 Task: Look for space in Ālangulam, India from 17th June, 2023 to 21st June, 2023 for 2 adults in price range Rs.7000 to Rs.12000. Place can be private room with 1  bedroom having 2 beds and 1 bathroom. Property type can be house, flat, guest house. Amenities needed are: wifi. Booking option can be shelf check-in. Required host language is English.
Action: Mouse moved to (412, 91)
Screenshot: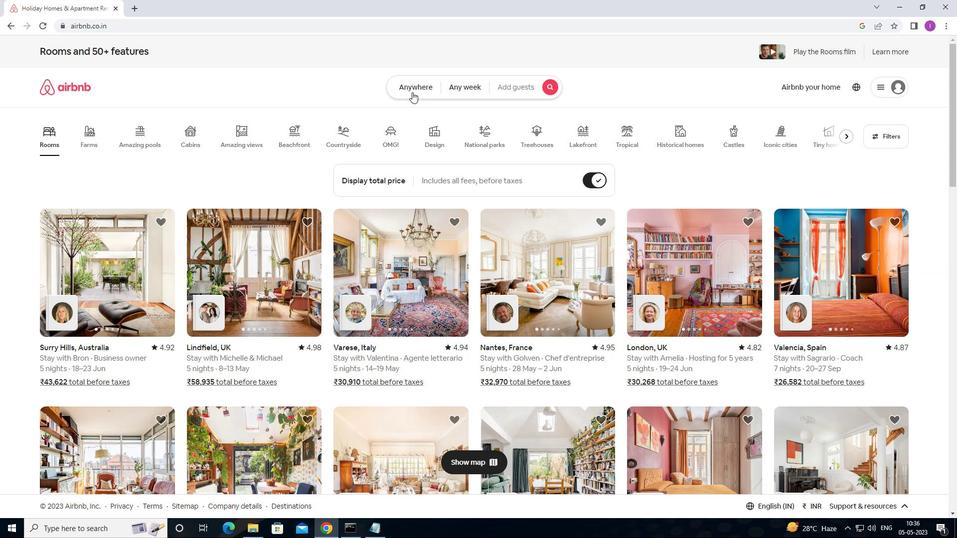 
Action: Mouse pressed left at (412, 91)
Screenshot: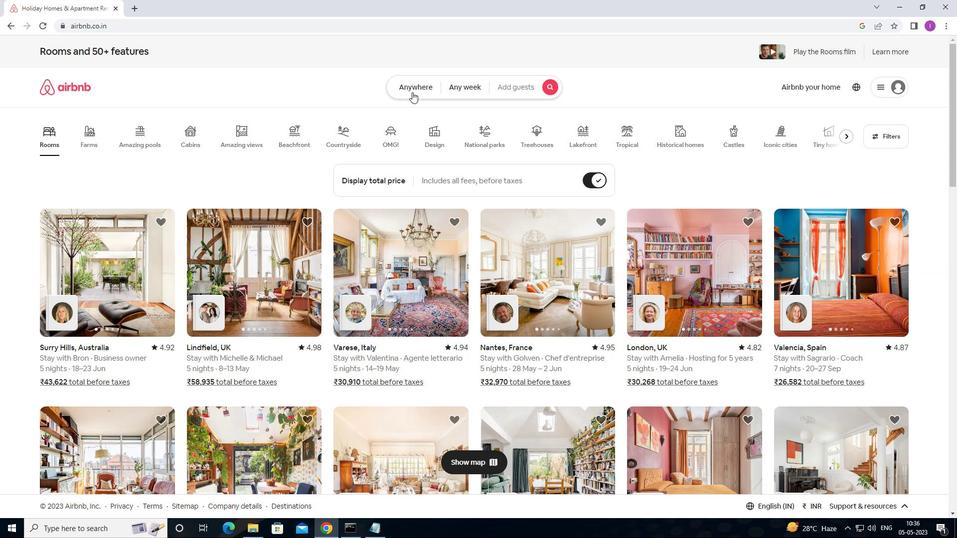 
Action: Mouse moved to (317, 121)
Screenshot: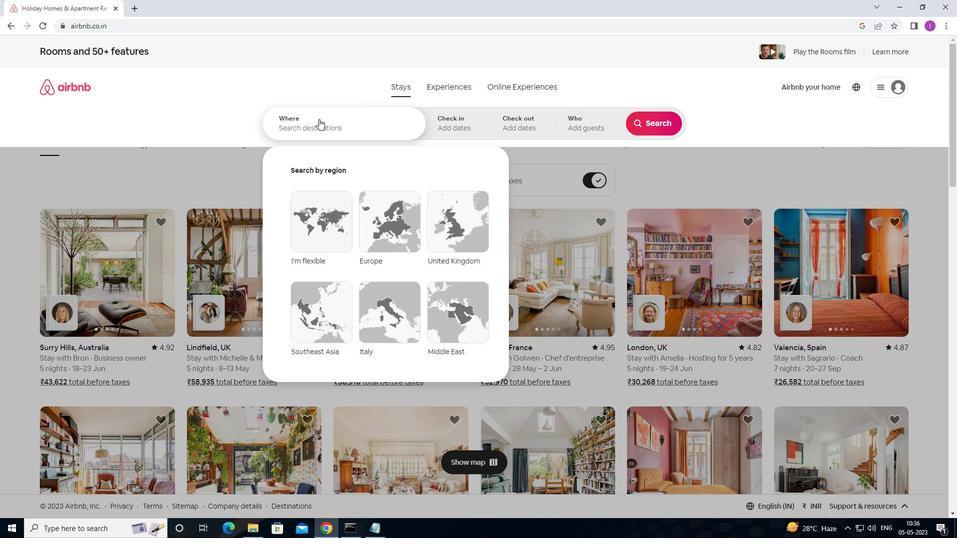 
Action: Mouse pressed left at (317, 121)
Screenshot: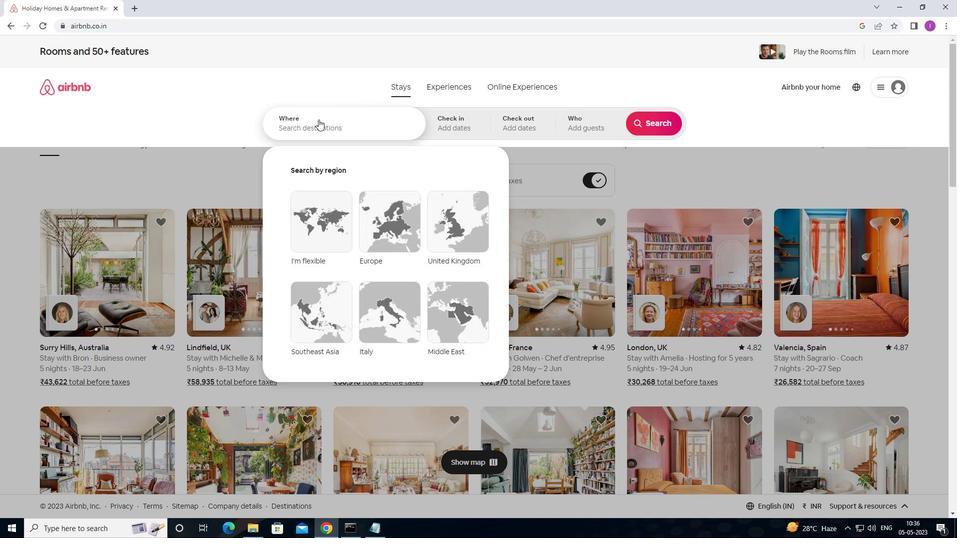 
Action: Mouse moved to (242, 173)
Screenshot: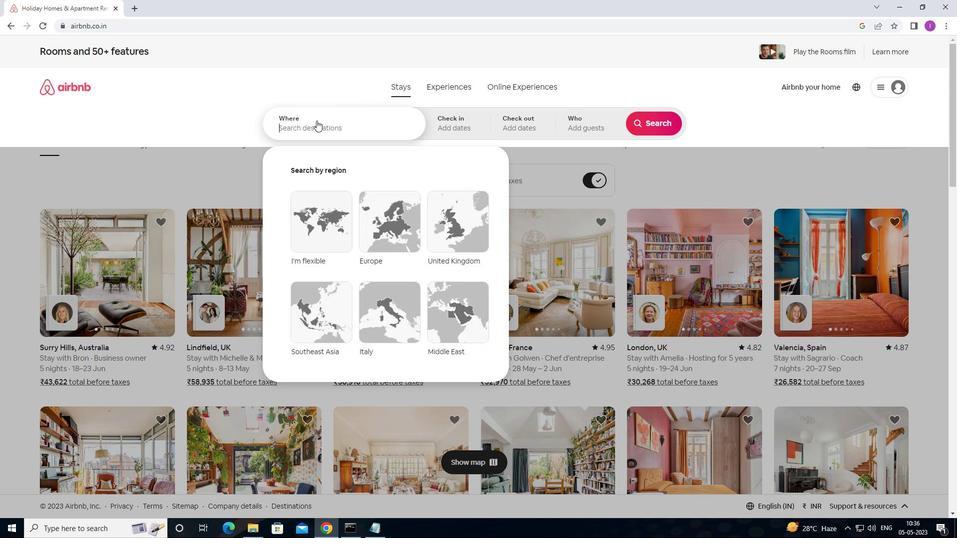 
Action: Key pressed <Key.shift>ALANGULAM,<Key.shift><Key.shift><Key.shift><Key.shift><Key.shift><Key.shift><Key.shift><Key.shift><Key.shift>INDIA
Screenshot: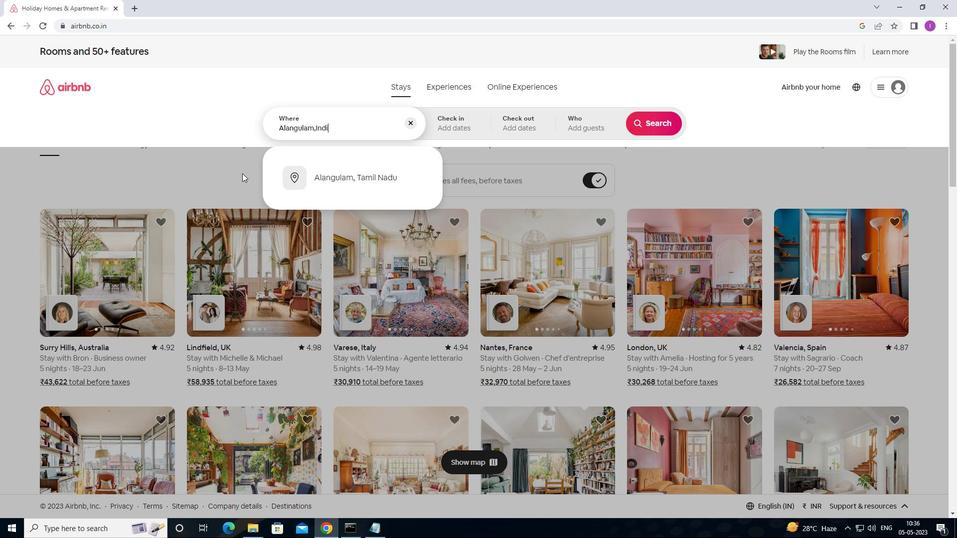 
Action: Mouse moved to (453, 122)
Screenshot: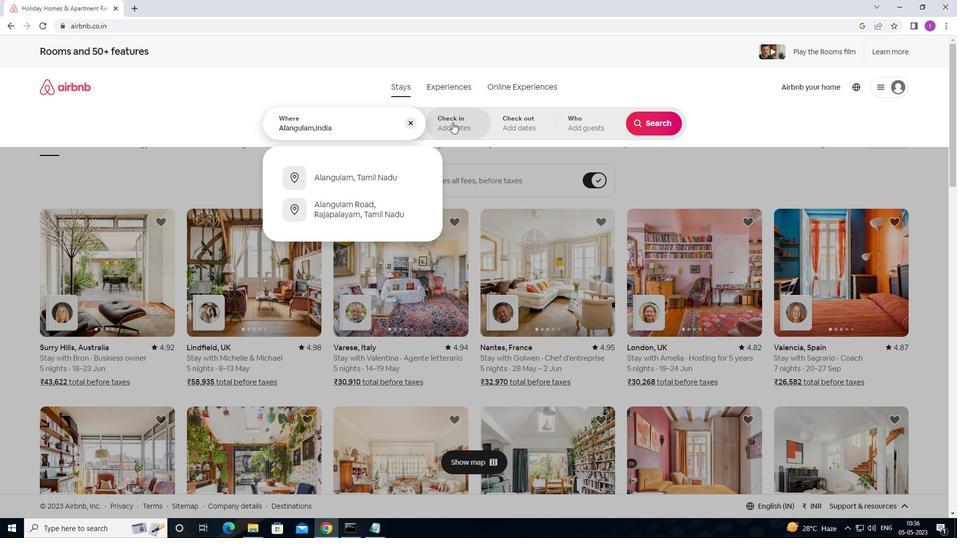 
Action: Mouse pressed left at (453, 122)
Screenshot: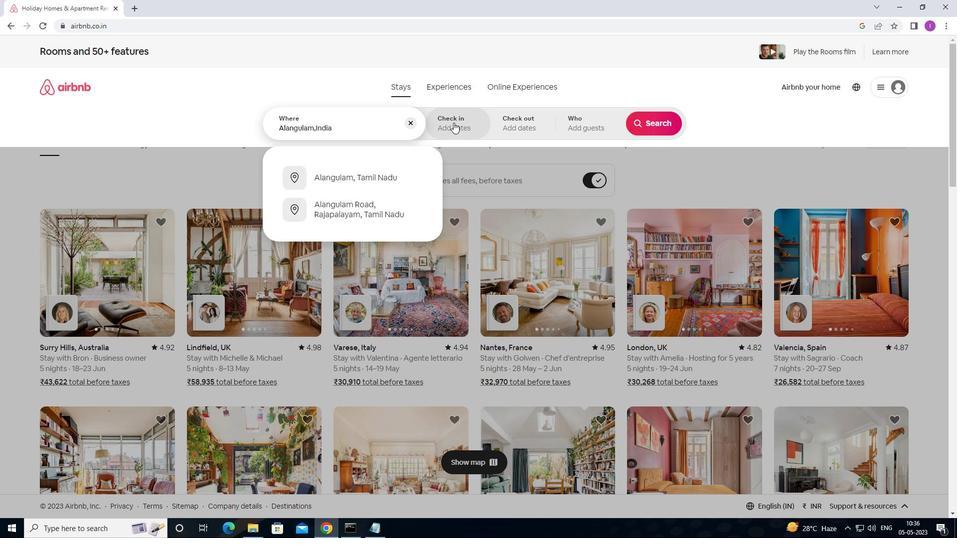 
Action: Mouse moved to (646, 291)
Screenshot: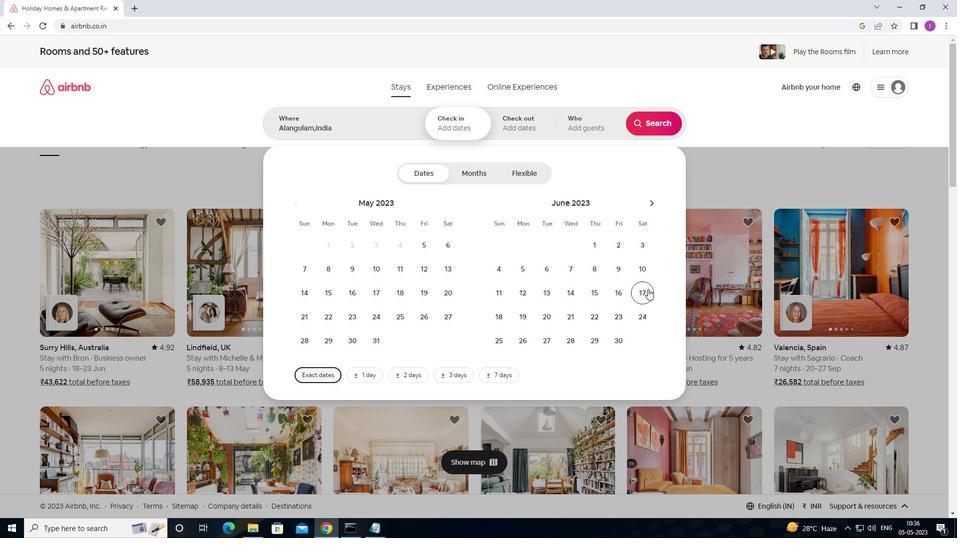 
Action: Mouse pressed left at (646, 291)
Screenshot: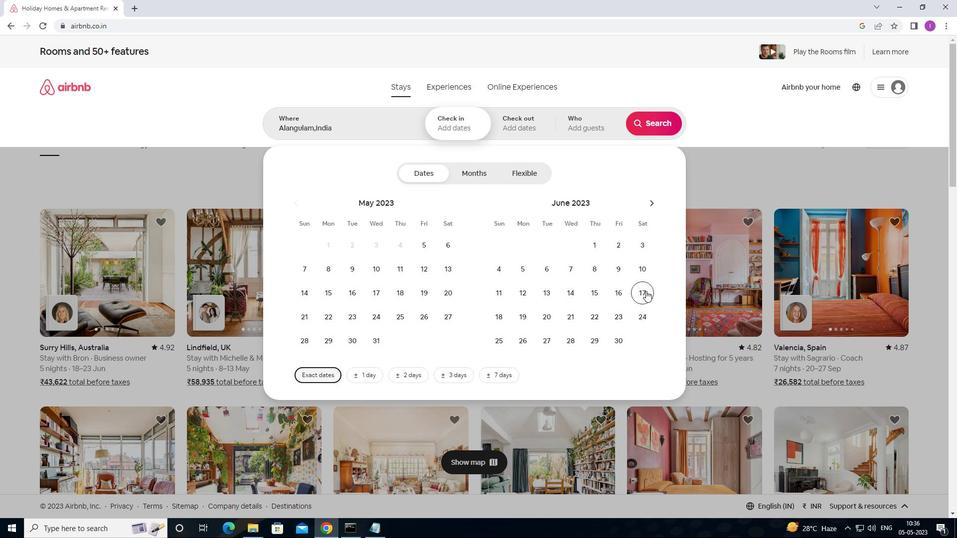 
Action: Mouse moved to (568, 318)
Screenshot: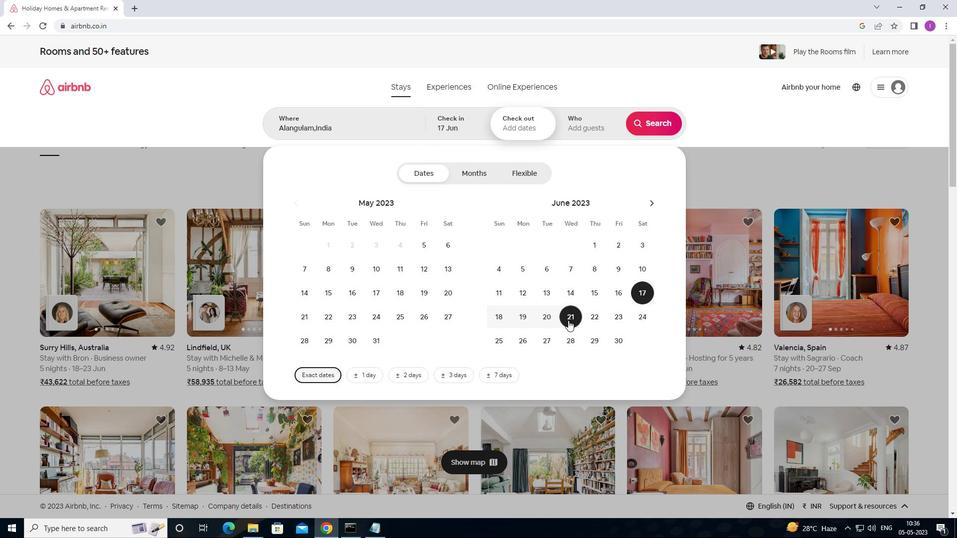 
Action: Mouse pressed left at (568, 318)
Screenshot: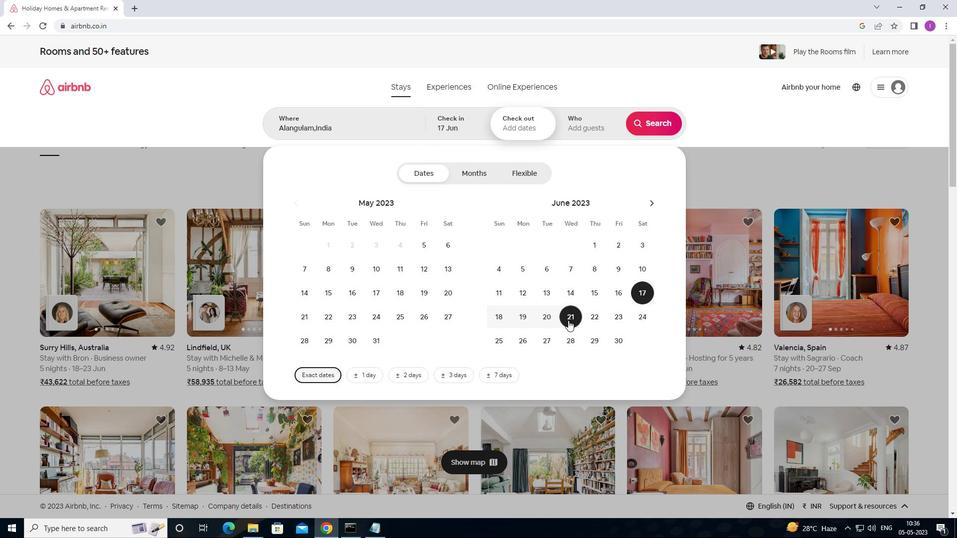 
Action: Mouse moved to (581, 128)
Screenshot: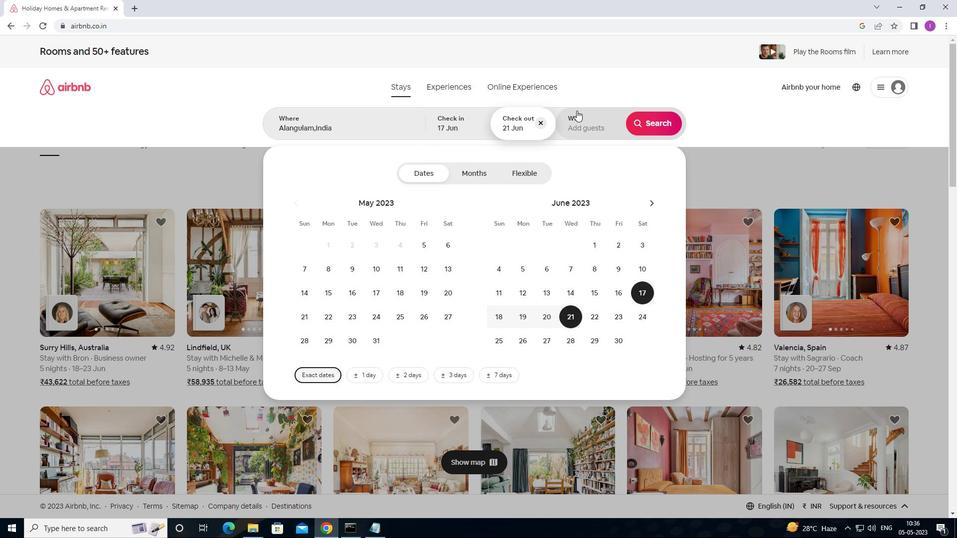 
Action: Mouse pressed left at (581, 128)
Screenshot: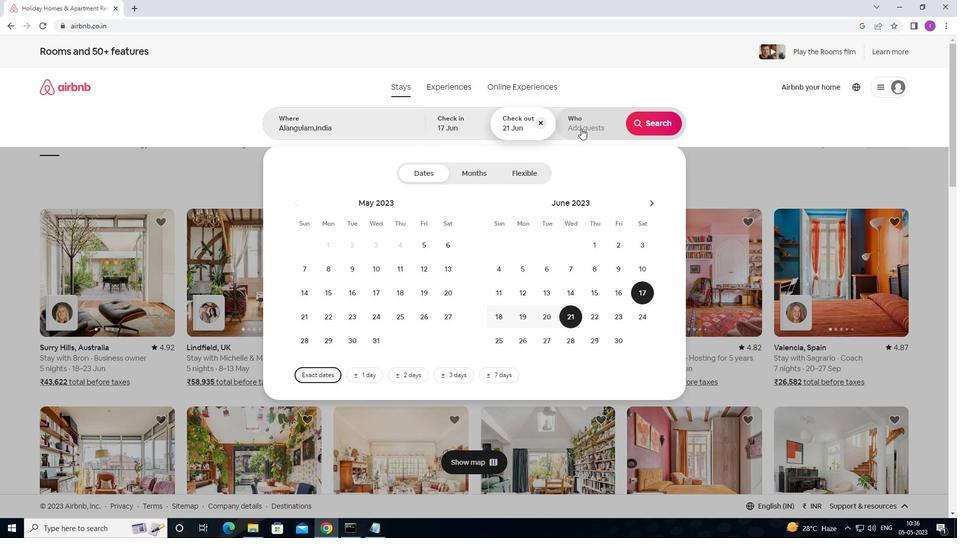 
Action: Mouse moved to (654, 170)
Screenshot: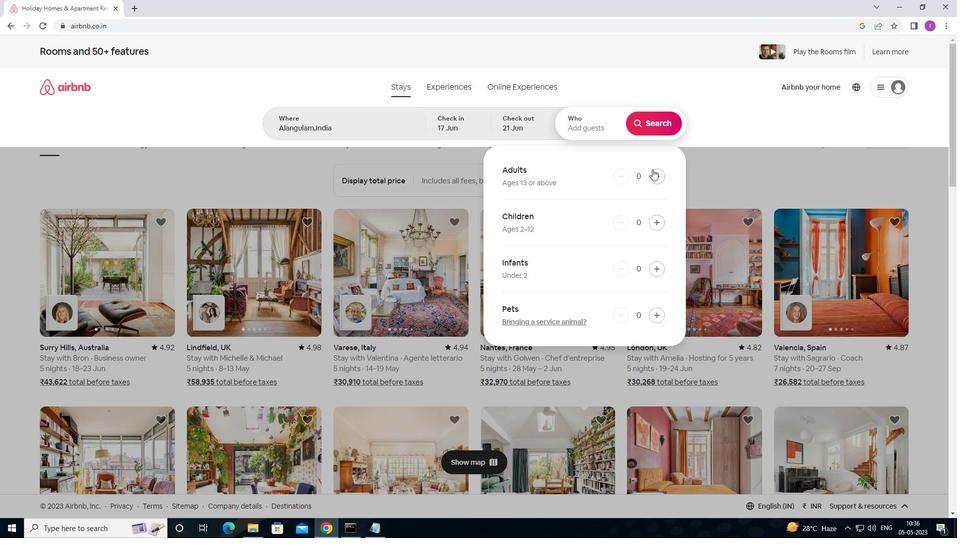 
Action: Mouse pressed left at (654, 170)
Screenshot: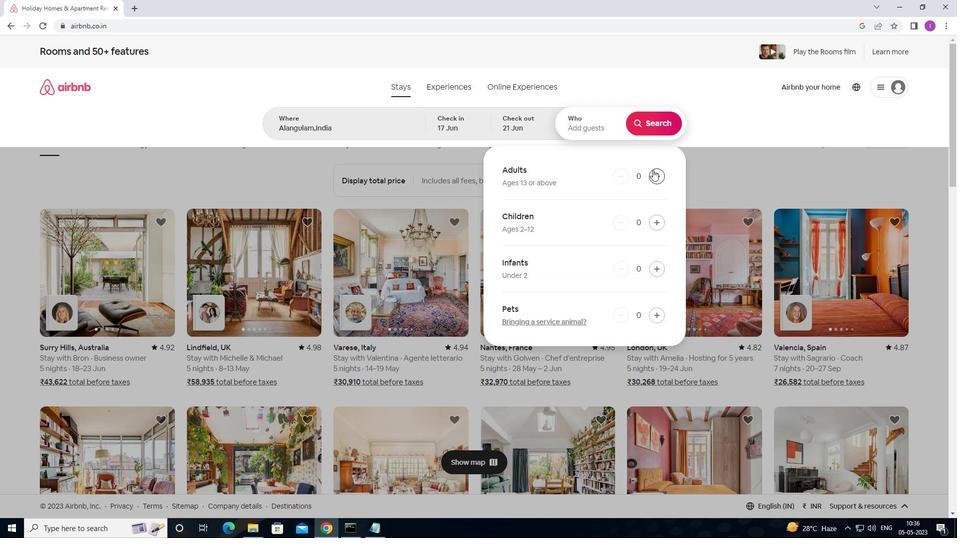 
Action: Mouse moved to (654, 171)
Screenshot: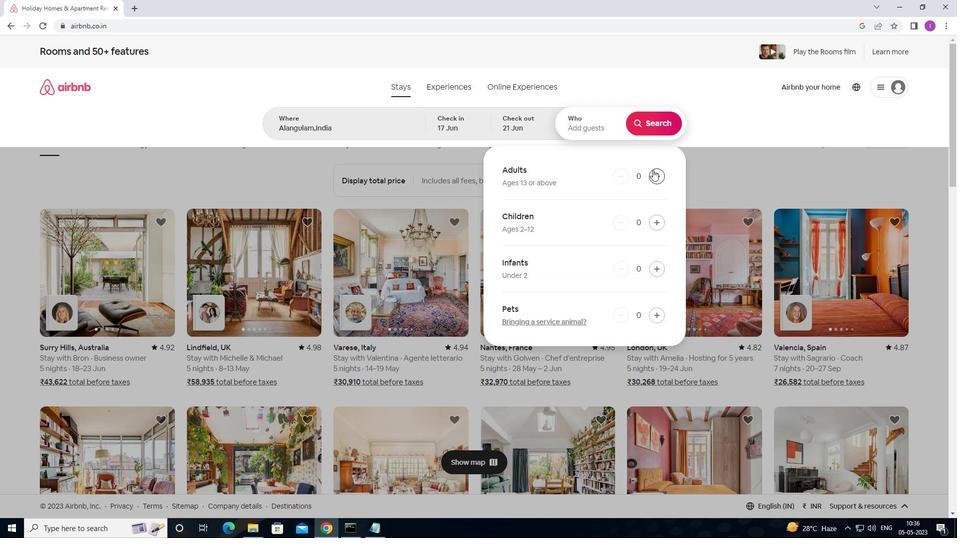 
Action: Mouse pressed left at (654, 171)
Screenshot: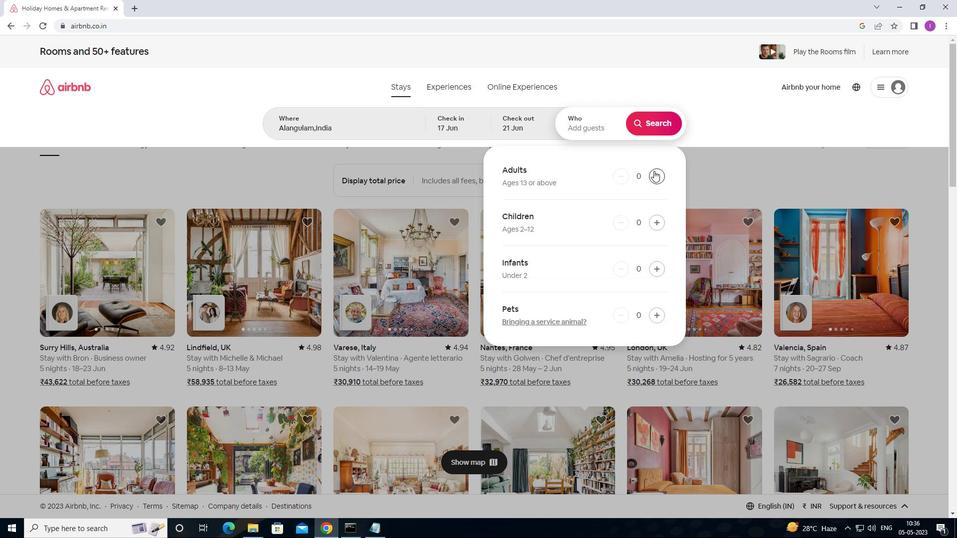 
Action: Mouse moved to (654, 126)
Screenshot: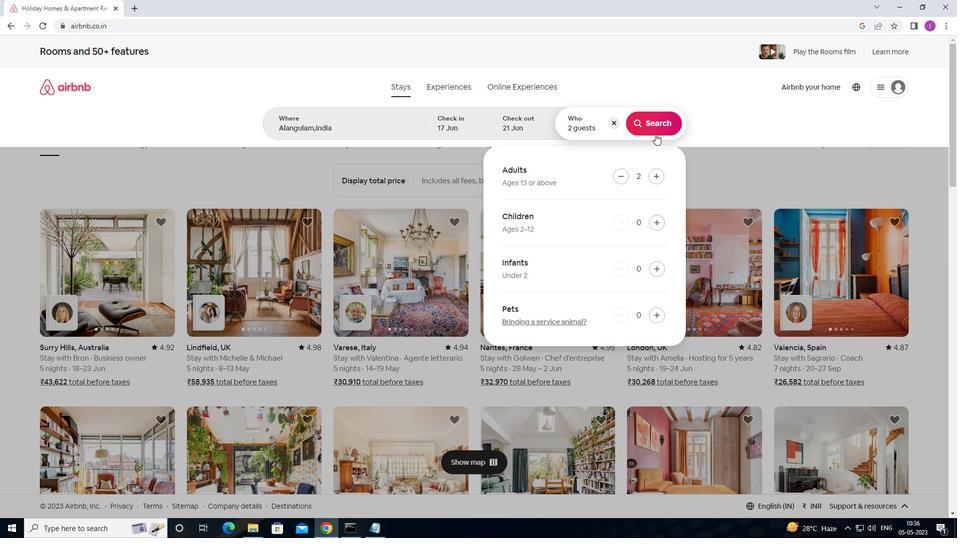 
Action: Mouse pressed left at (654, 126)
Screenshot: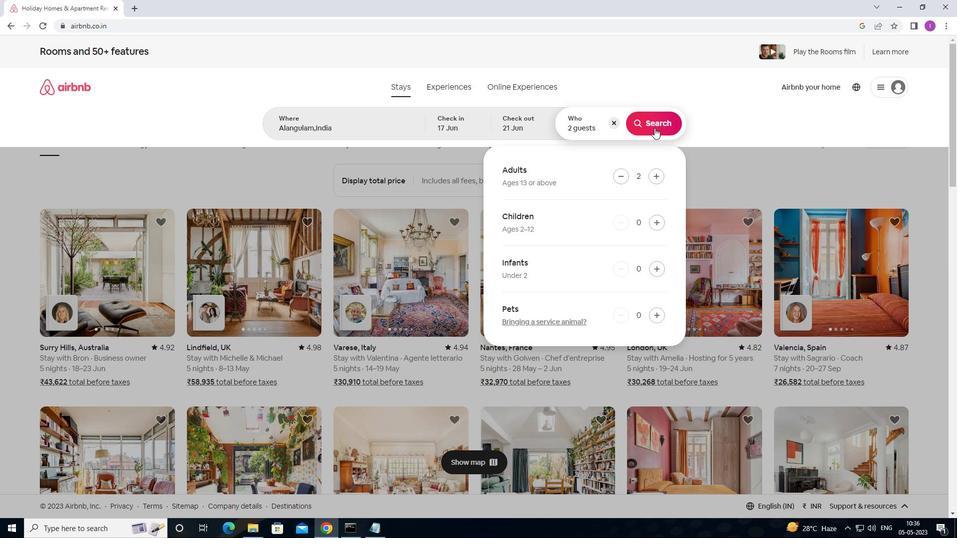 
Action: Mouse moved to (921, 100)
Screenshot: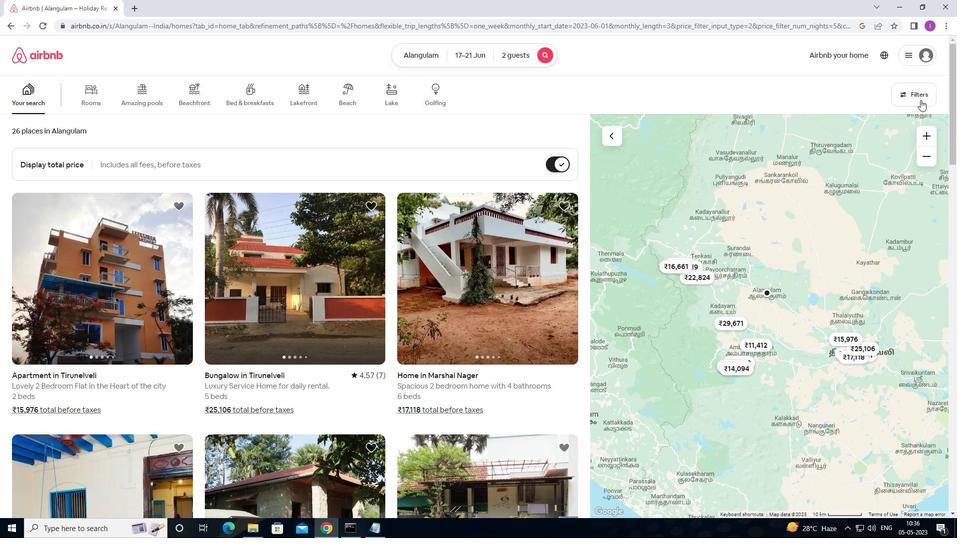 
Action: Mouse pressed left at (921, 100)
Screenshot: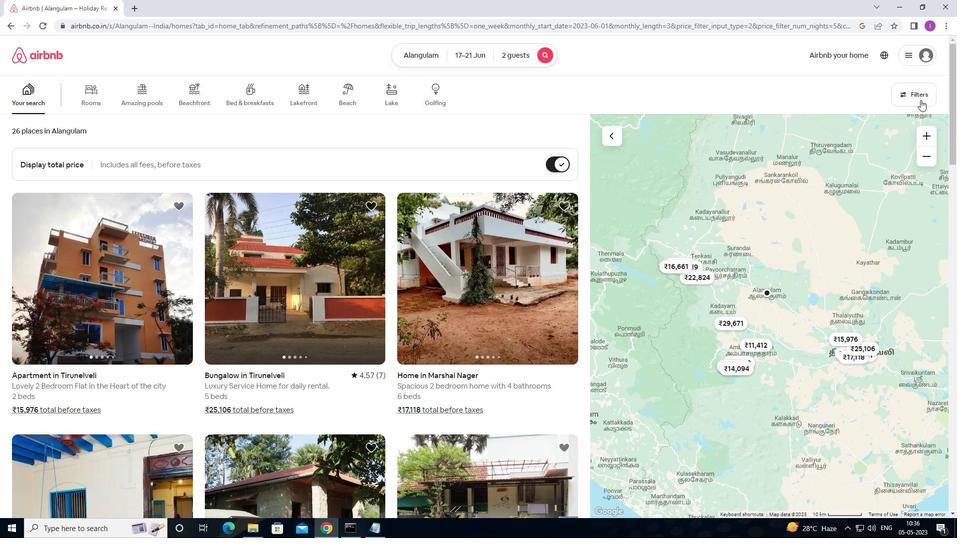 
Action: Mouse moved to (370, 340)
Screenshot: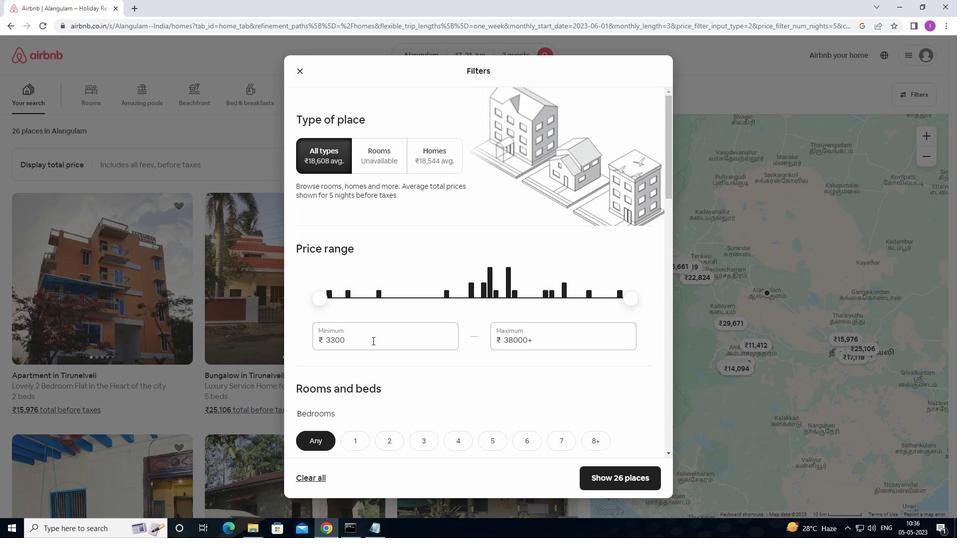
Action: Mouse pressed left at (370, 340)
Screenshot: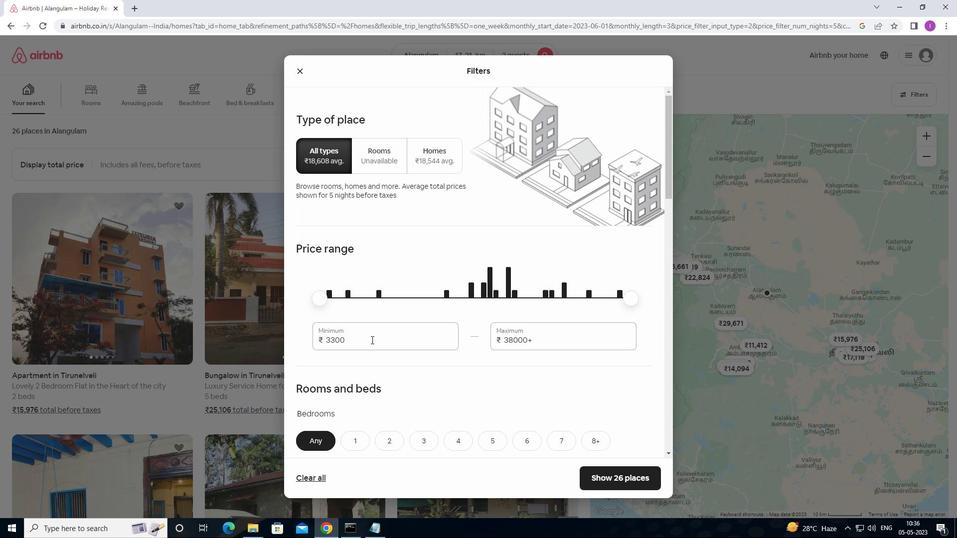 
Action: Mouse moved to (328, 327)
Screenshot: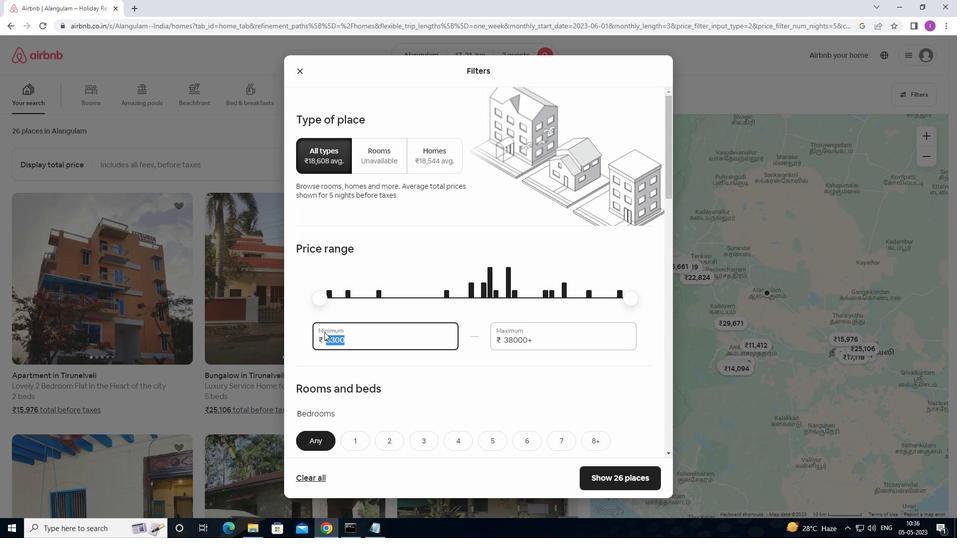 
Action: Key pressed 7
Screenshot: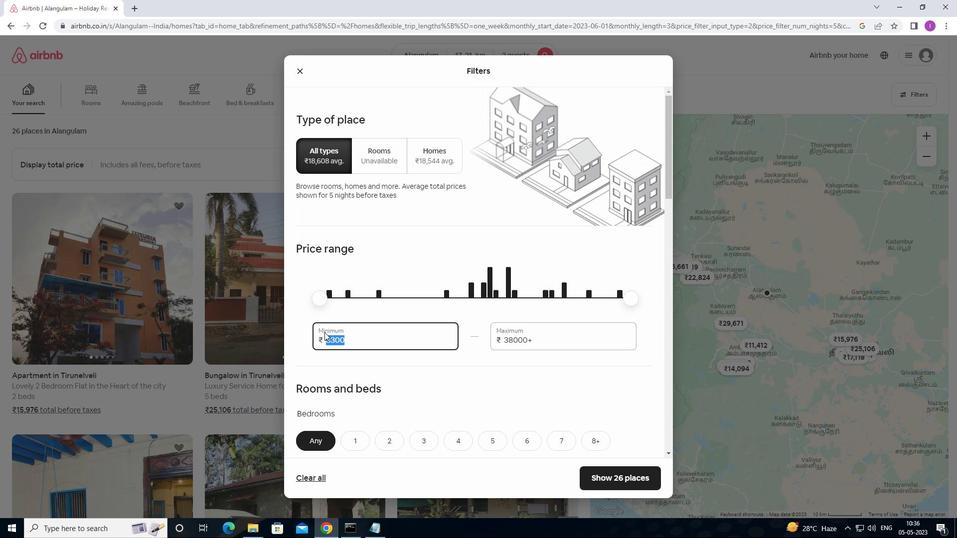 
Action: Mouse moved to (340, 320)
Screenshot: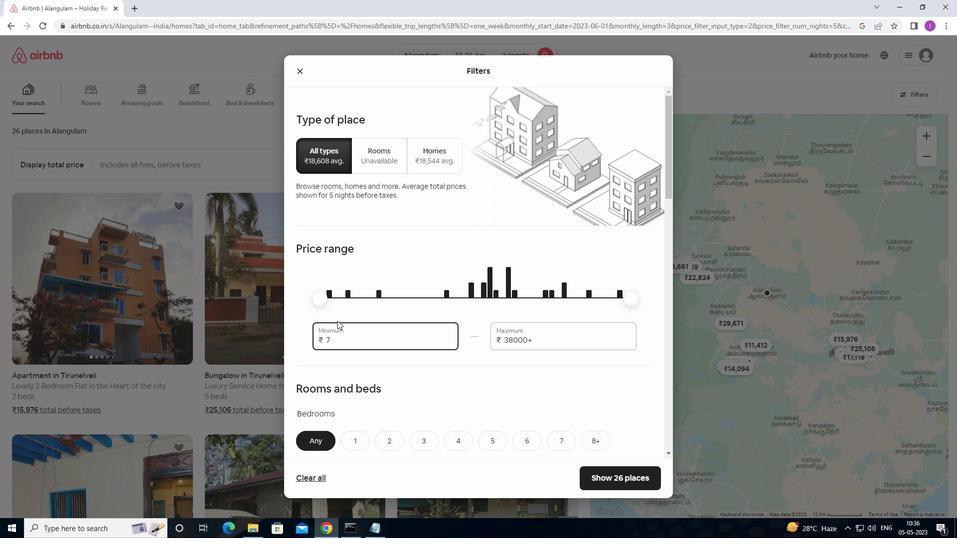 
Action: Key pressed 00
Screenshot: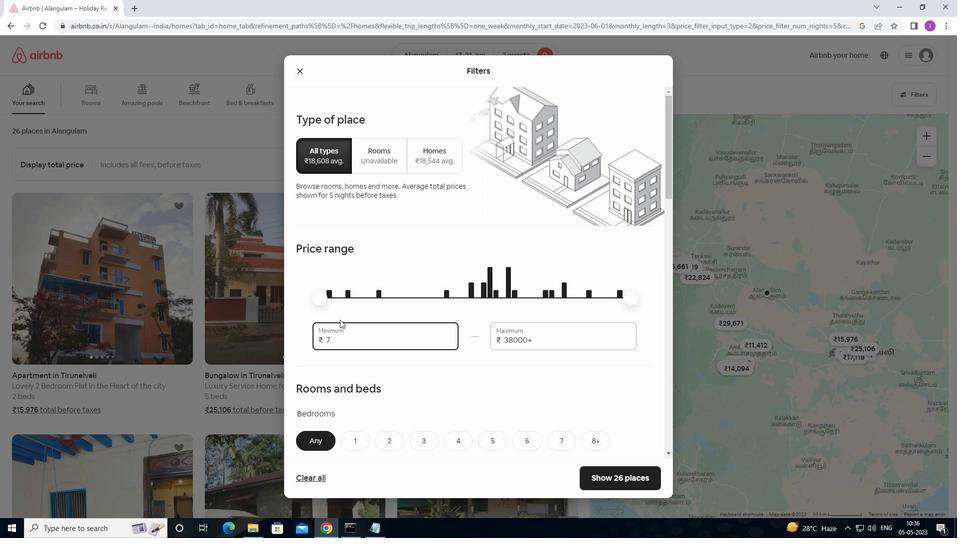 
Action: Mouse moved to (342, 319)
Screenshot: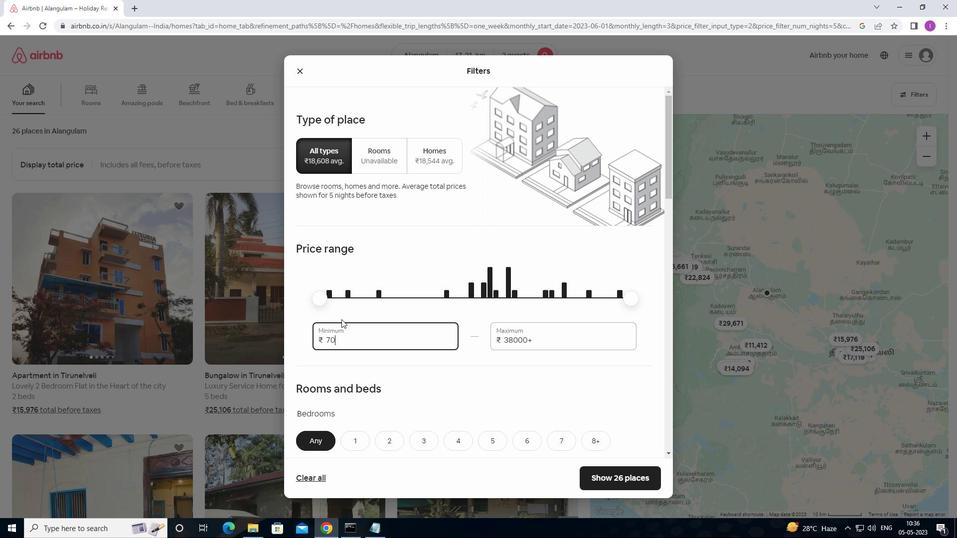 
Action: Key pressed 0
Screenshot: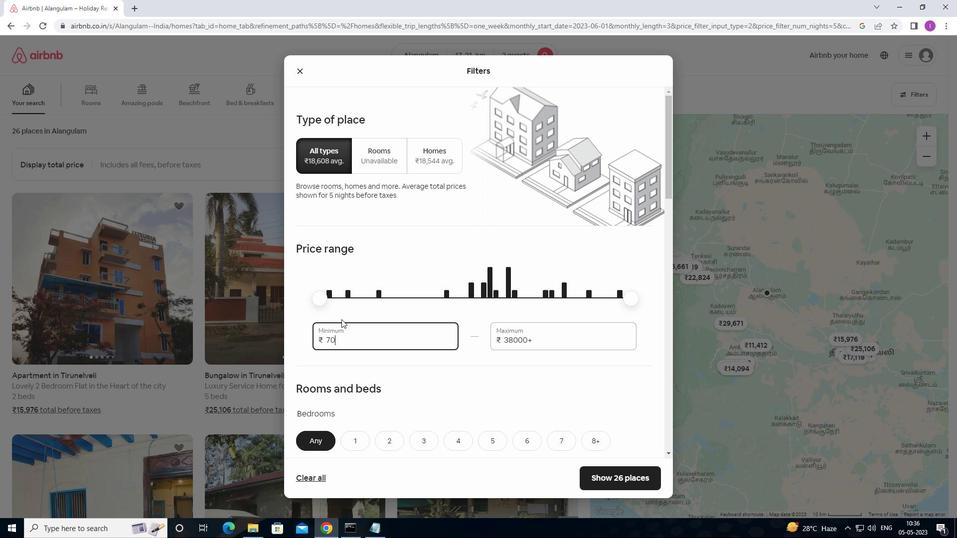 
Action: Mouse moved to (538, 343)
Screenshot: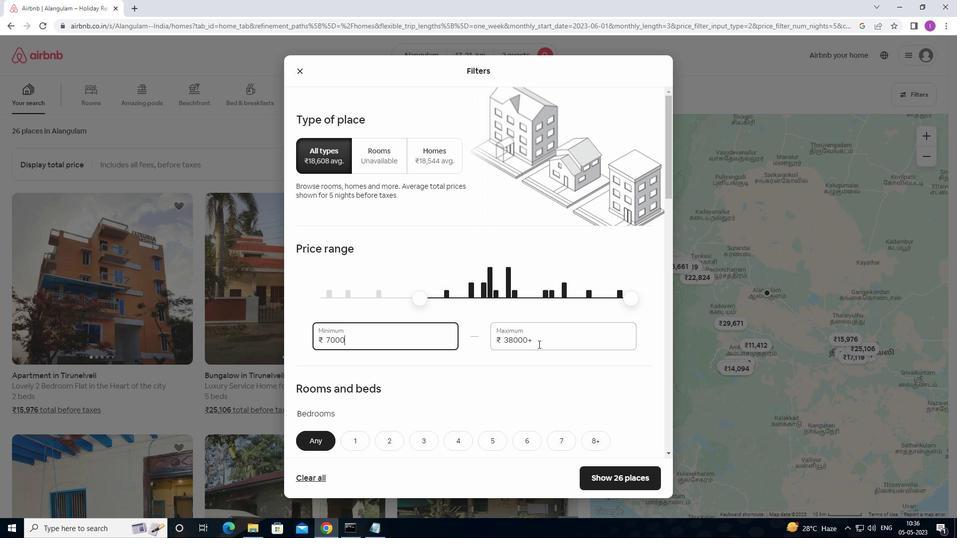 
Action: Mouse pressed left at (538, 343)
Screenshot: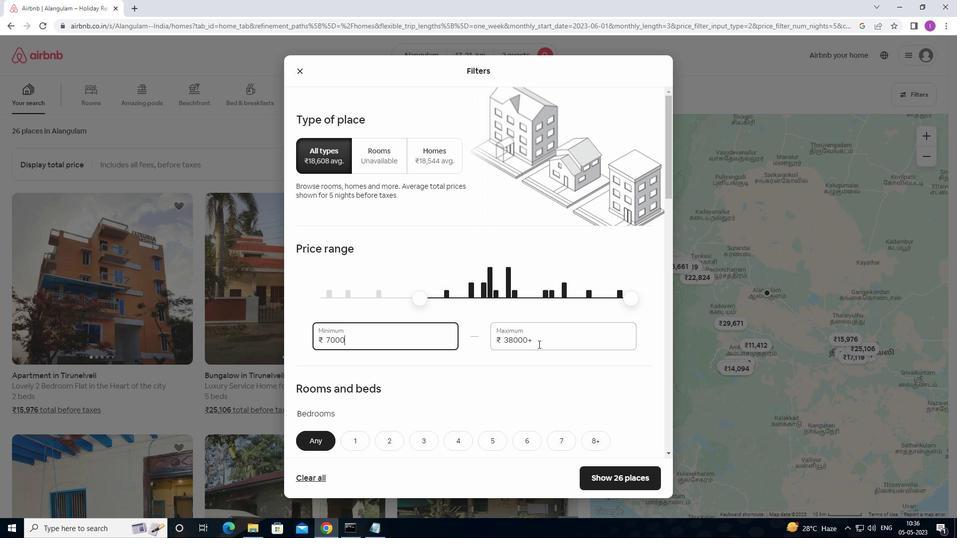 
Action: Mouse moved to (496, 341)
Screenshot: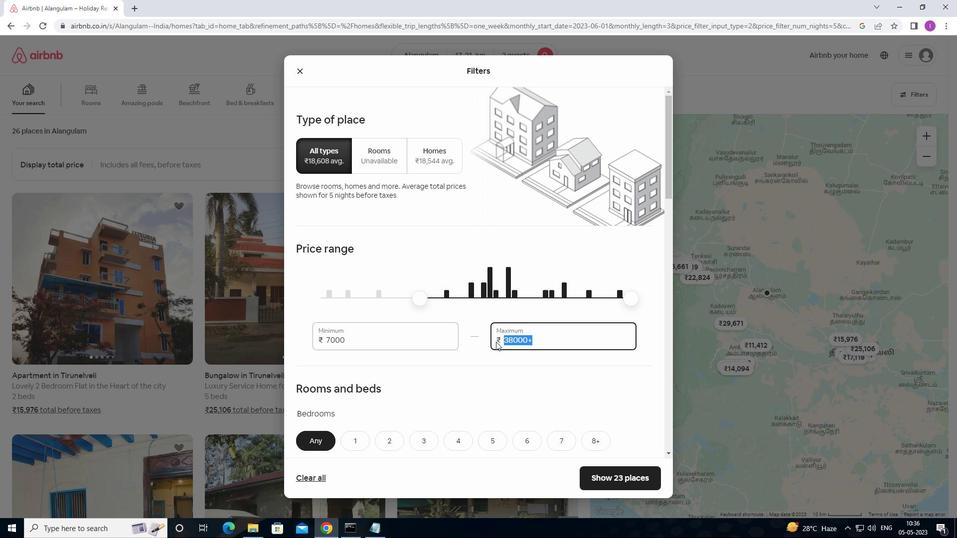 
Action: Key pressed 12
Screenshot: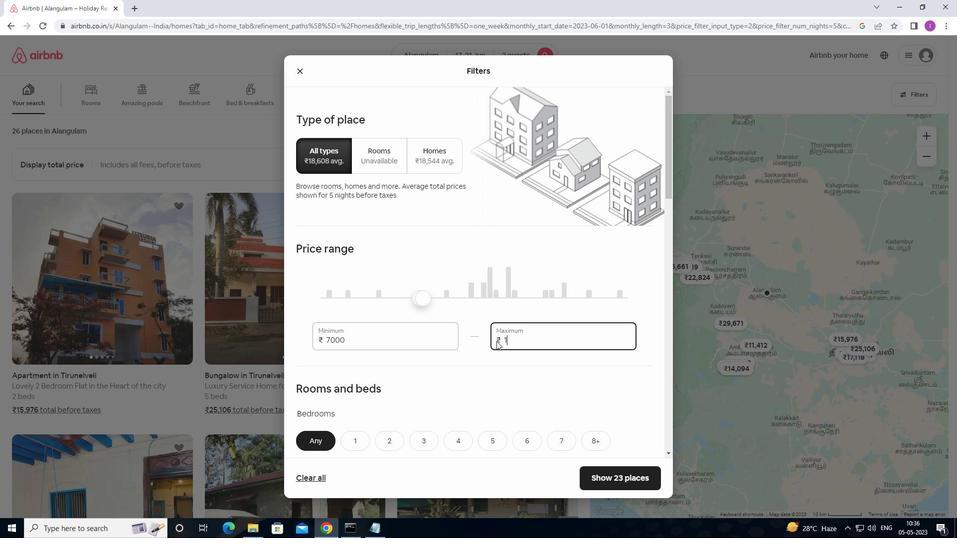
Action: Mouse moved to (497, 341)
Screenshot: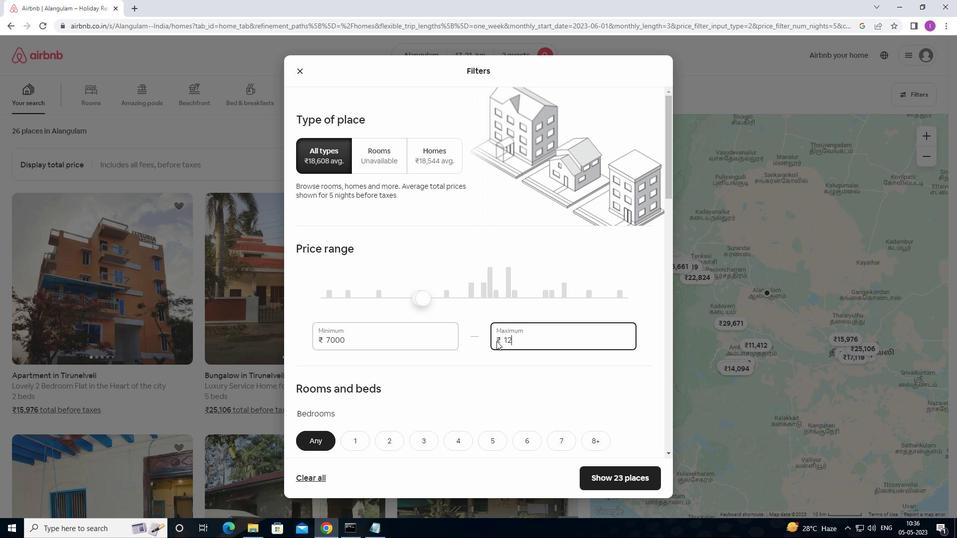 
Action: Key pressed 0
Screenshot: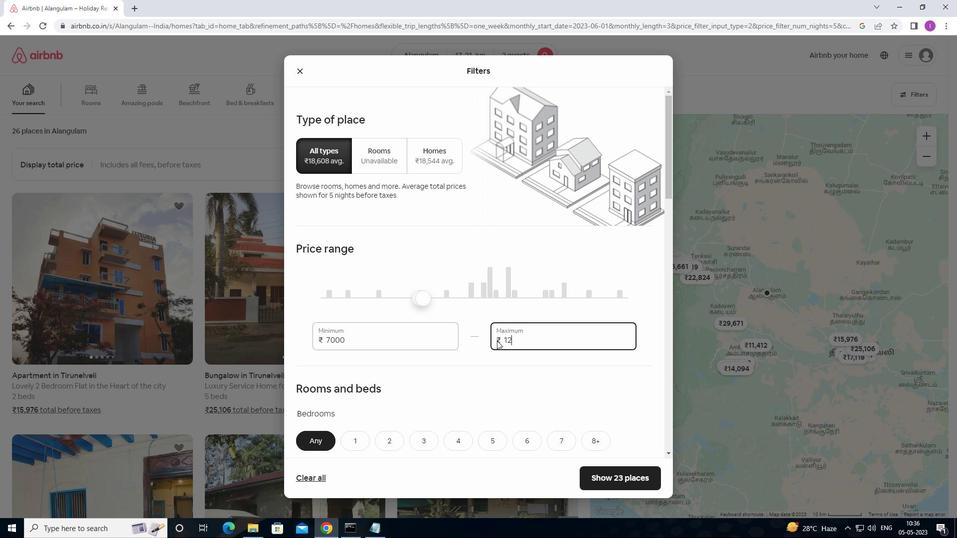 
Action: Mouse moved to (497, 340)
Screenshot: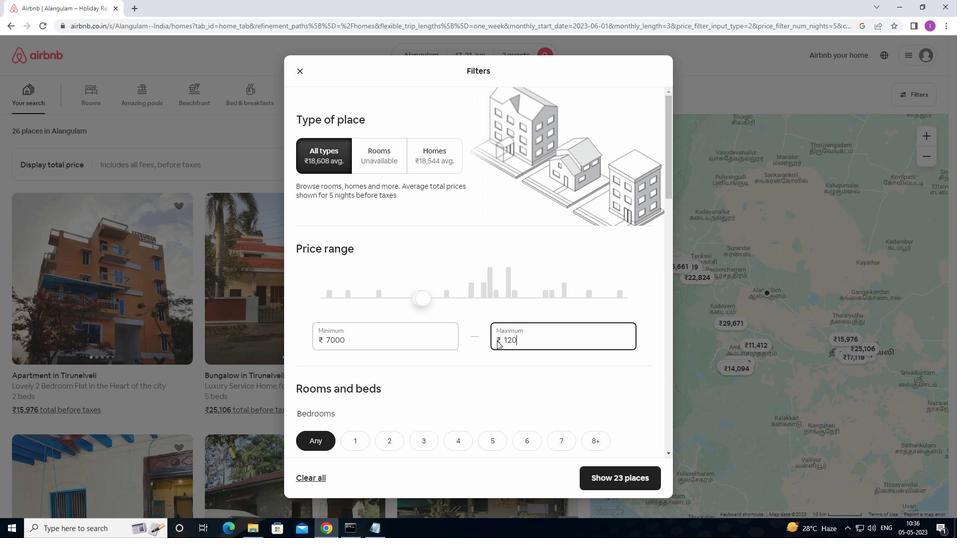 
Action: Key pressed 0
Screenshot: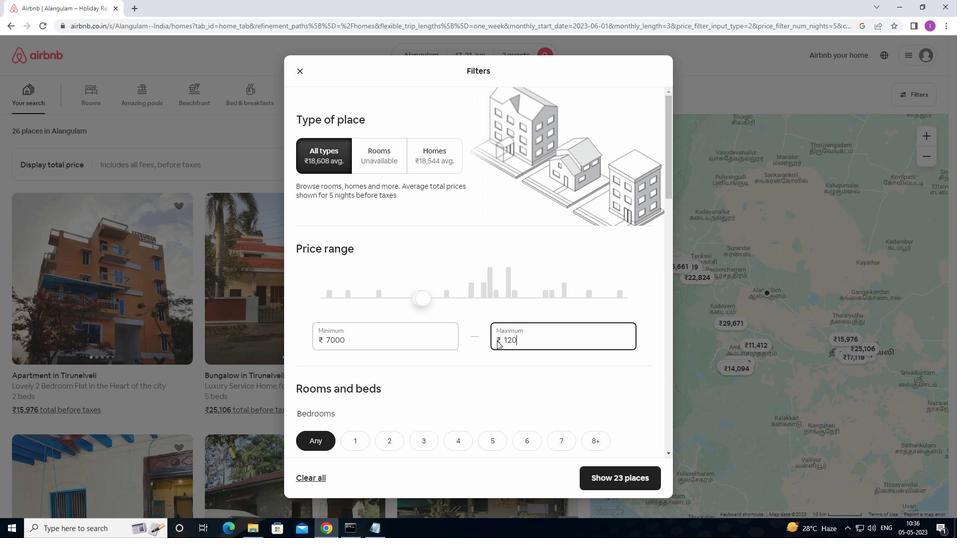 
Action: Mouse moved to (498, 339)
Screenshot: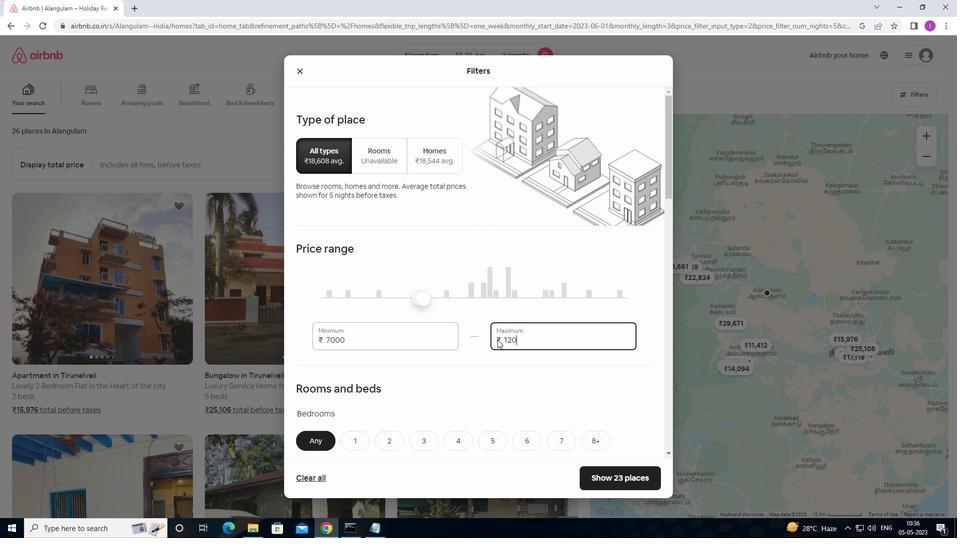 
Action: Key pressed 0
Screenshot: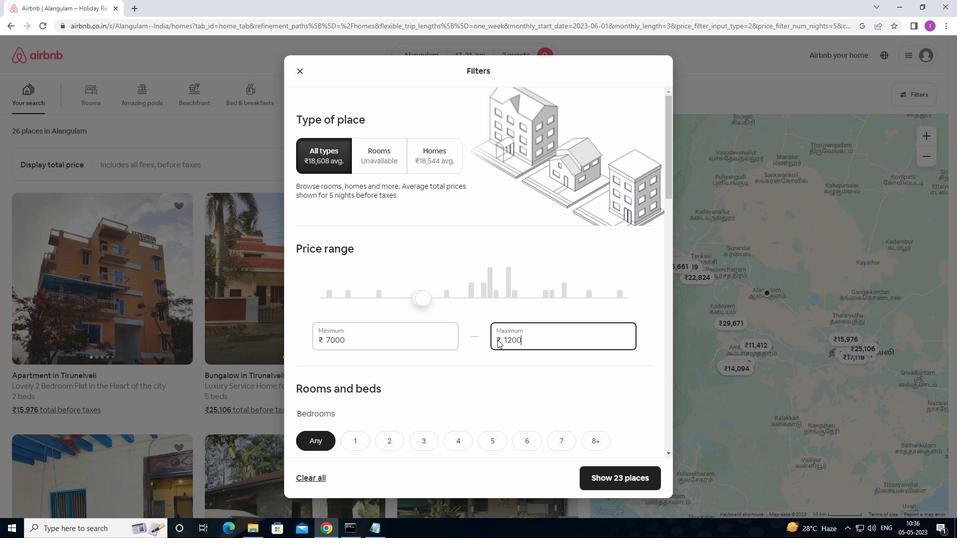 
Action: Mouse moved to (495, 339)
Screenshot: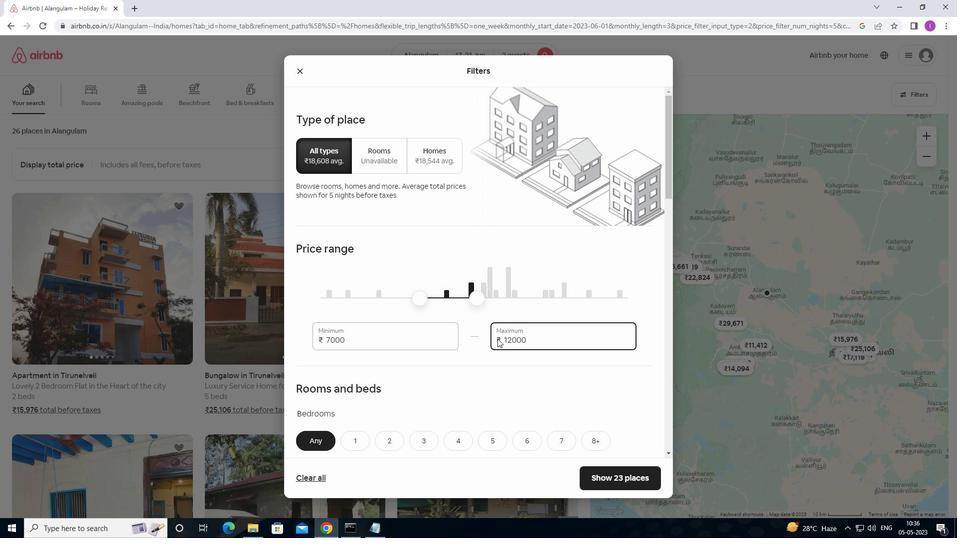 
Action: Mouse scrolled (495, 338) with delta (0, 0)
Screenshot: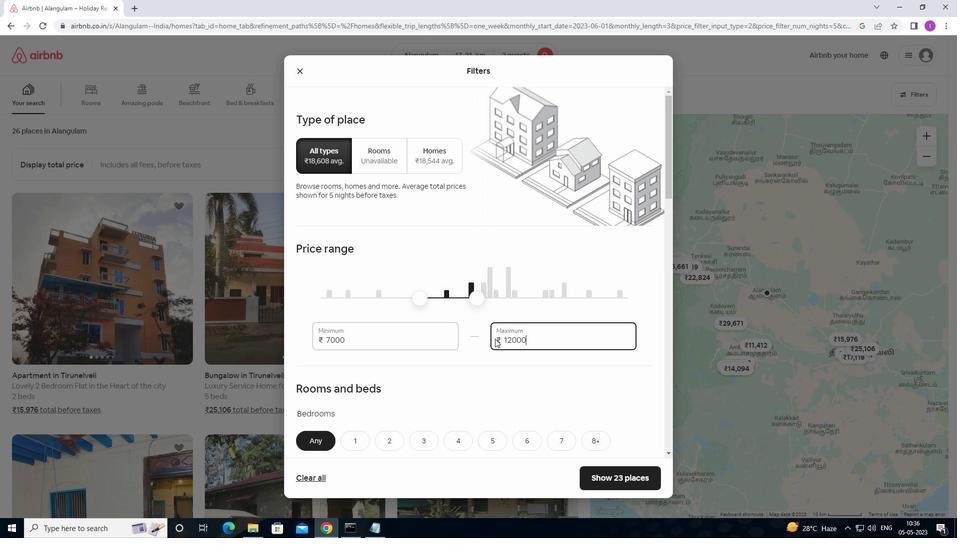
Action: Mouse scrolled (495, 338) with delta (0, 0)
Screenshot: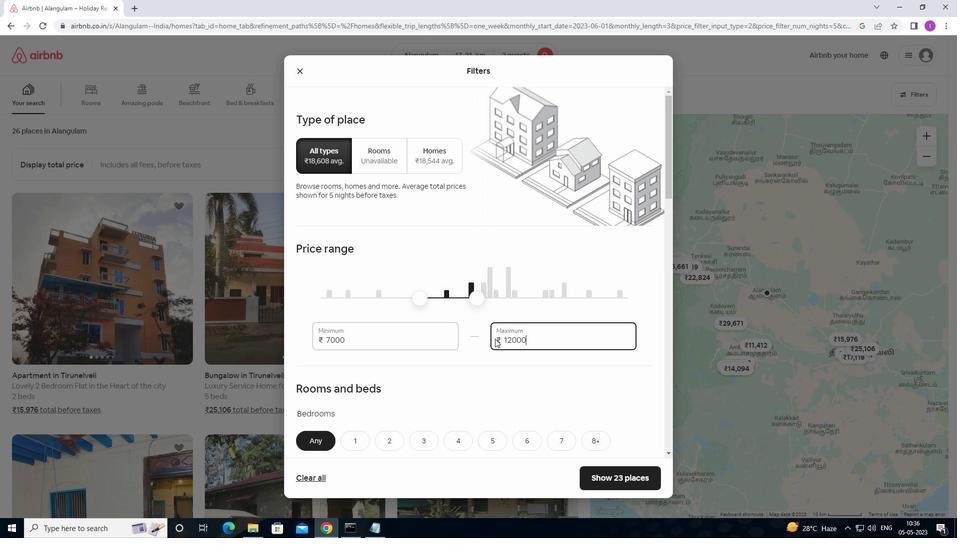 
Action: Mouse scrolled (495, 338) with delta (0, 0)
Screenshot: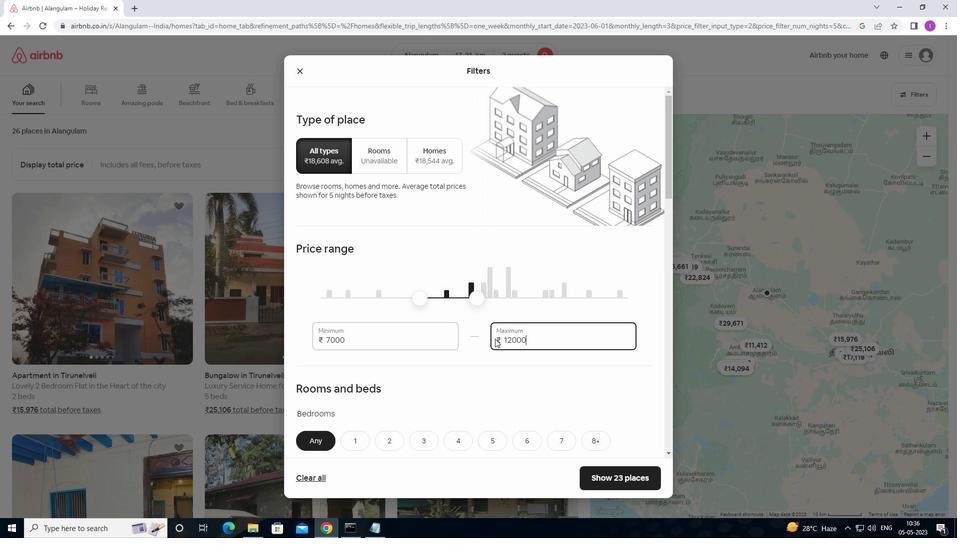 
Action: Mouse moved to (361, 295)
Screenshot: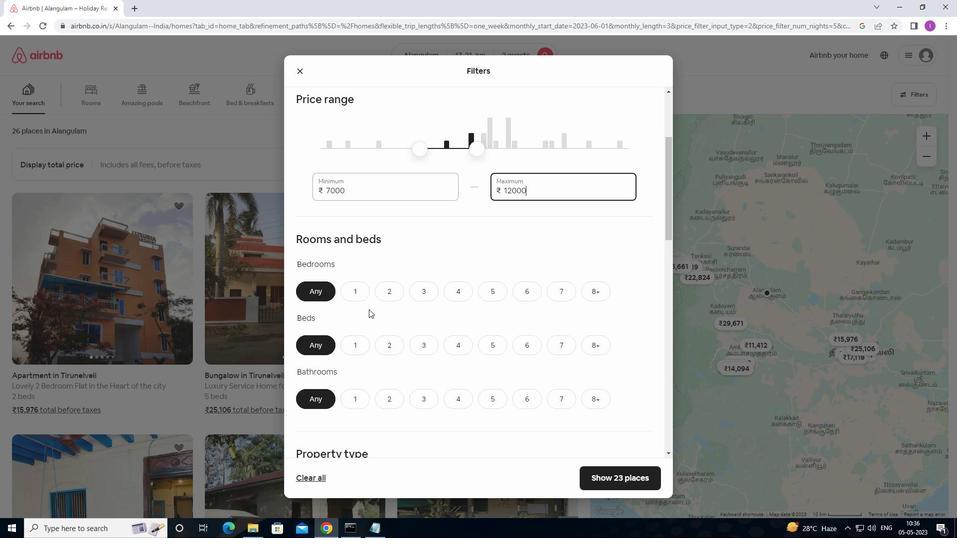 
Action: Mouse pressed left at (361, 295)
Screenshot: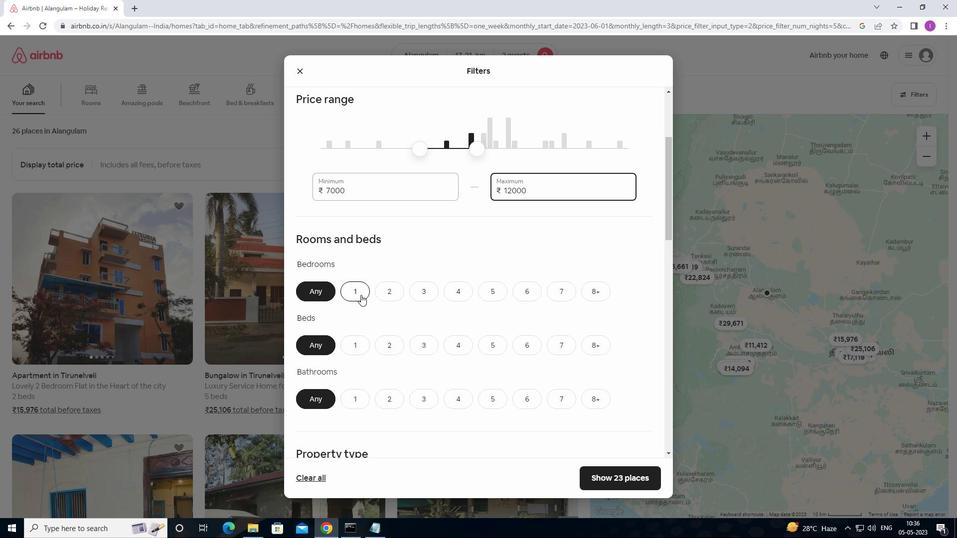 
Action: Mouse moved to (365, 342)
Screenshot: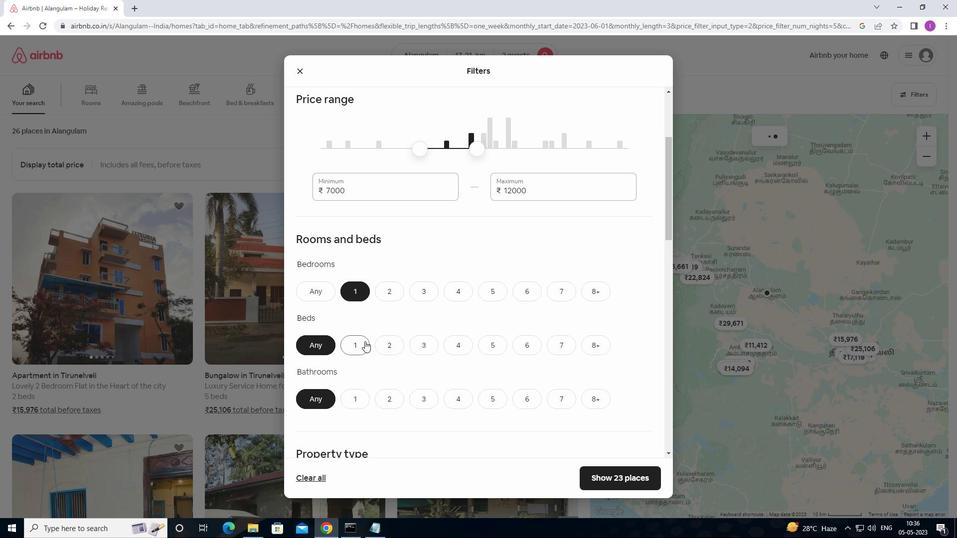 
Action: Mouse pressed left at (365, 342)
Screenshot: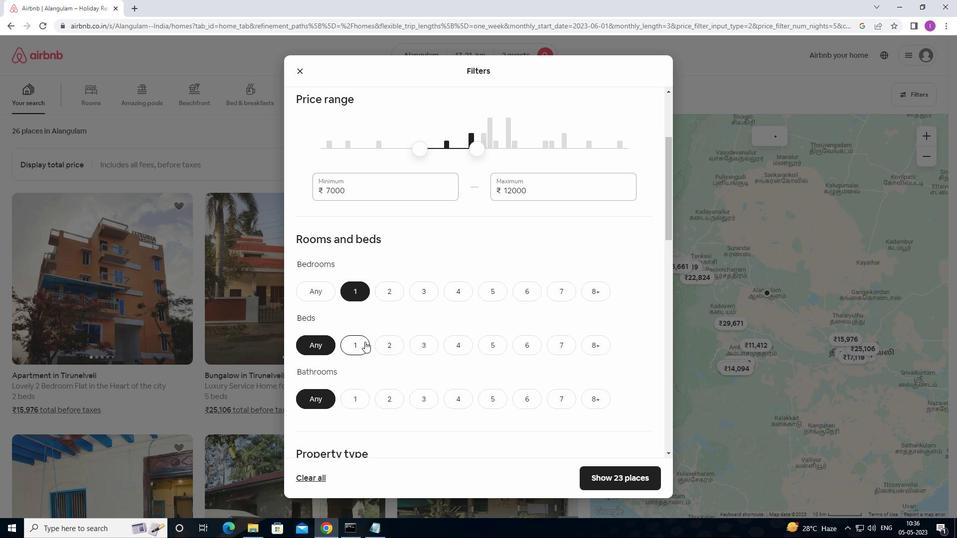 
Action: Mouse moved to (386, 343)
Screenshot: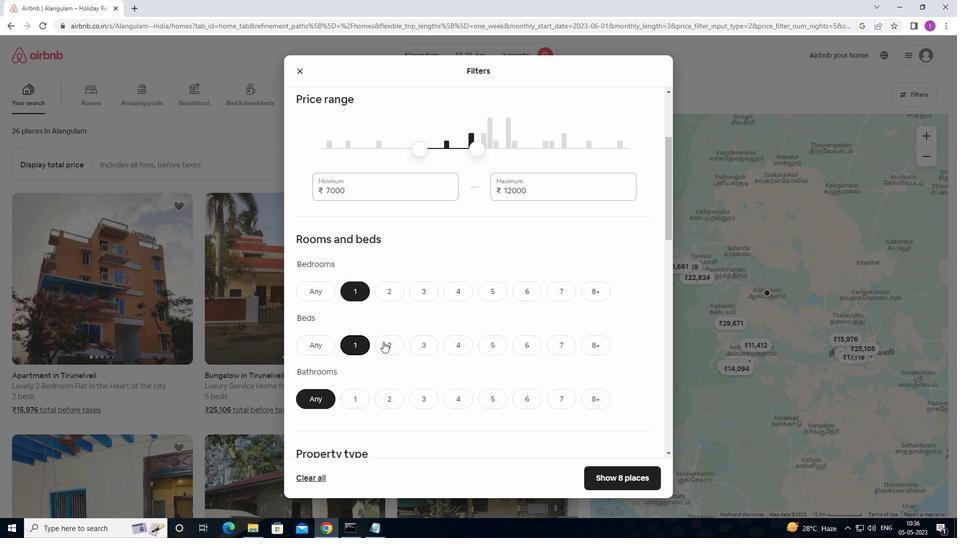 
Action: Mouse pressed left at (386, 343)
Screenshot: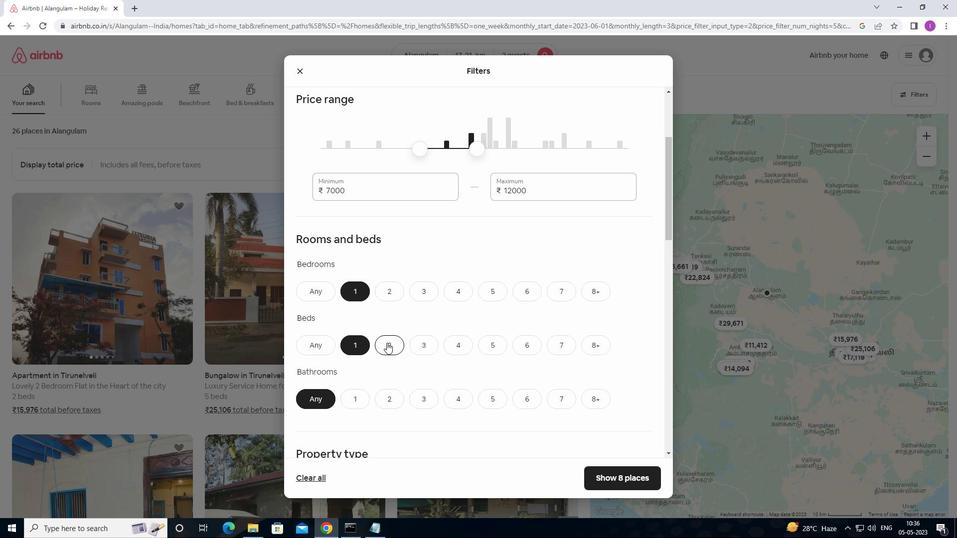 
Action: Mouse moved to (359, 401)
Screenshot: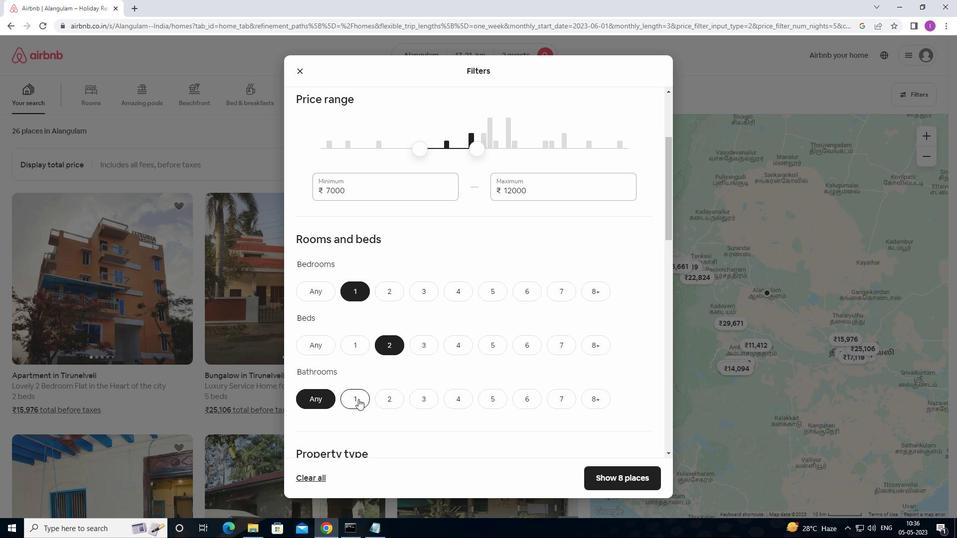 
Action: Mouse pressed left at (359, 401)
Screenshot: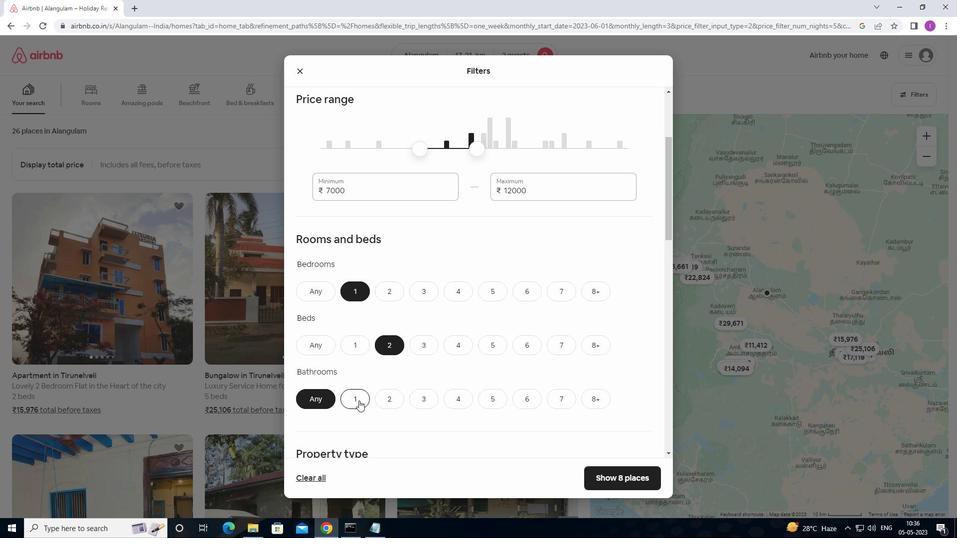 
Action: Mouse moved to (373, 394)
Screenshot: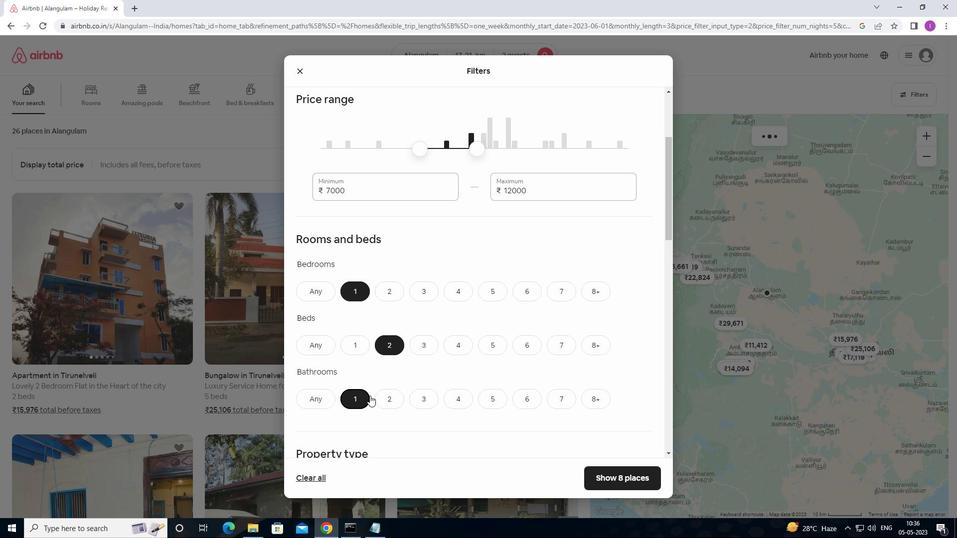 
Action: Mouse scrolled (373, 394) with delta (0, 0)
Screenshot: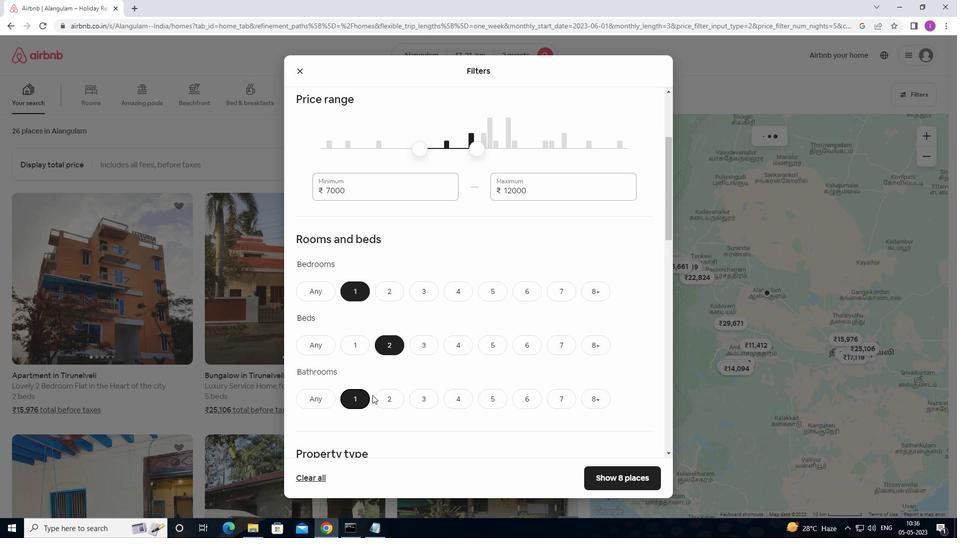 
Action: Mouse scrolled (373, 394) with delta (0, 0)
Screenshot: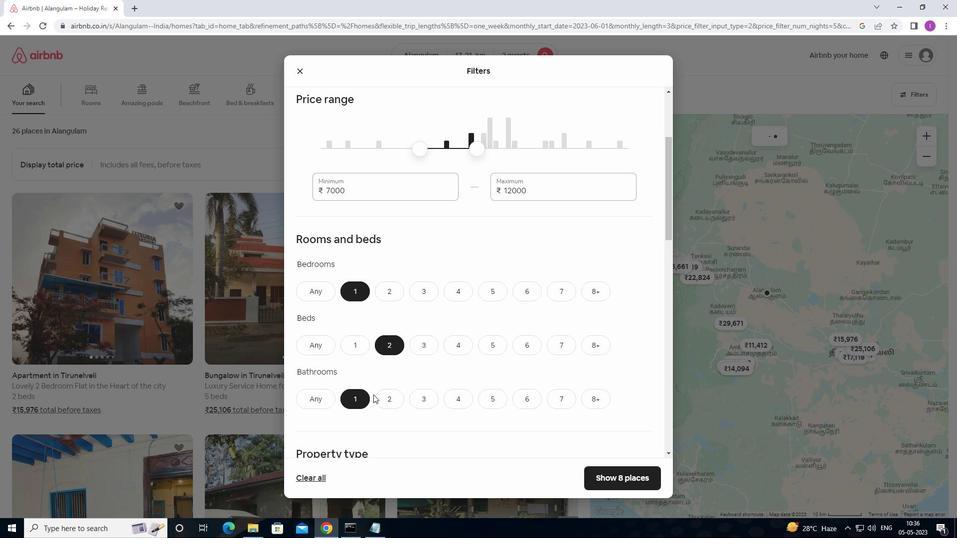 
Action: Mouse scrolled (373, 394) with delta (0, 0)
Screenshot: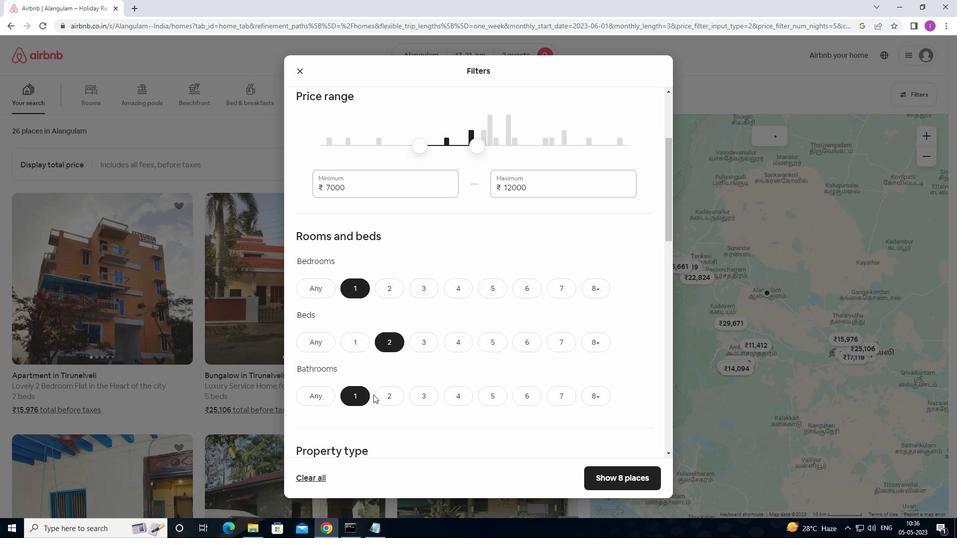 
Action: Mouse moved to (379, 385)
Screenshot: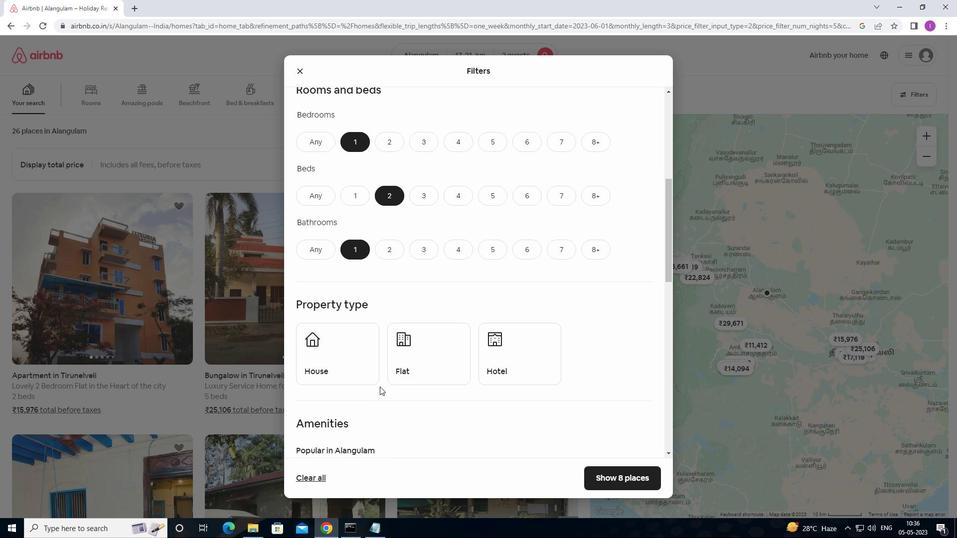 
Action: Mouse scrolled (379, 385) with delta (0, 0)
Screenshot: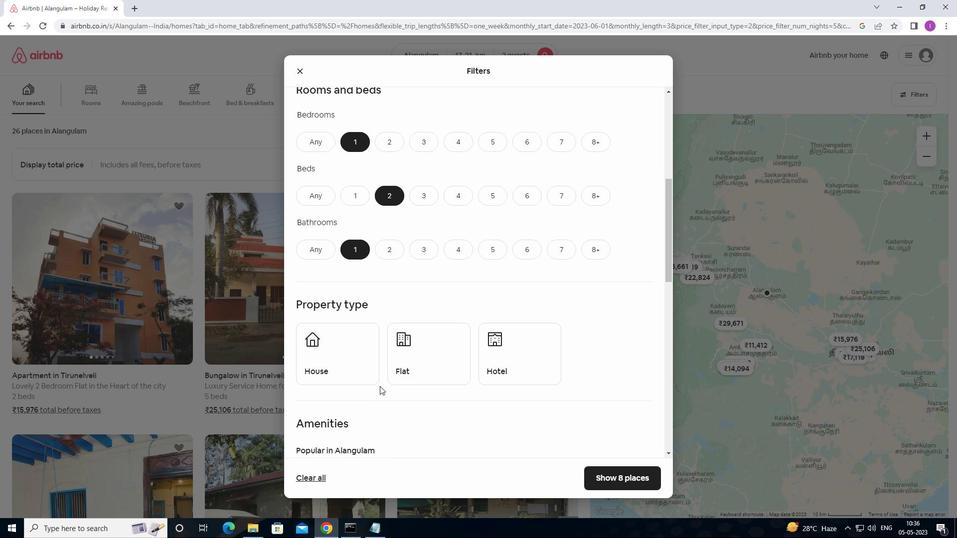 
Action: Mouse moved to (333, 327)
Screenshot: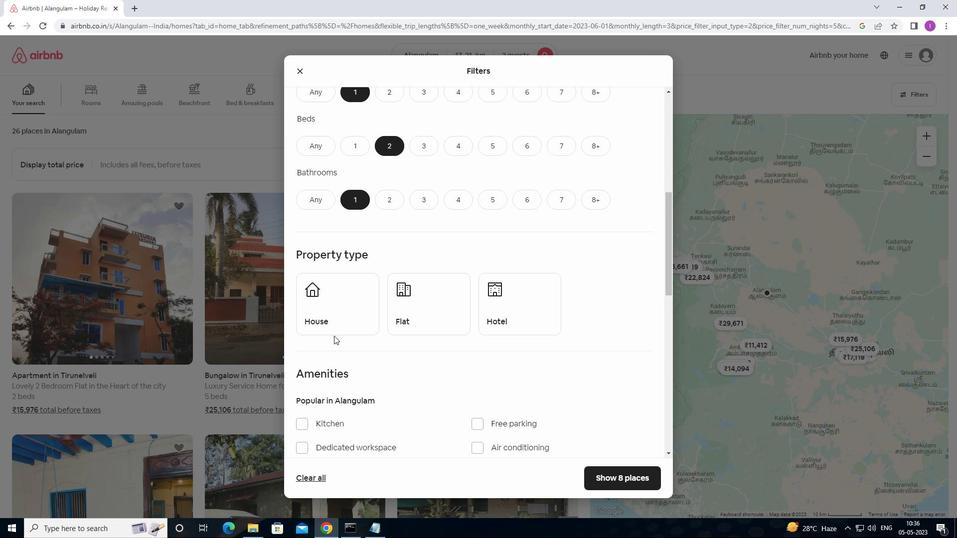 
Action: Mouse pressed left at (333, 327)
Screenshot: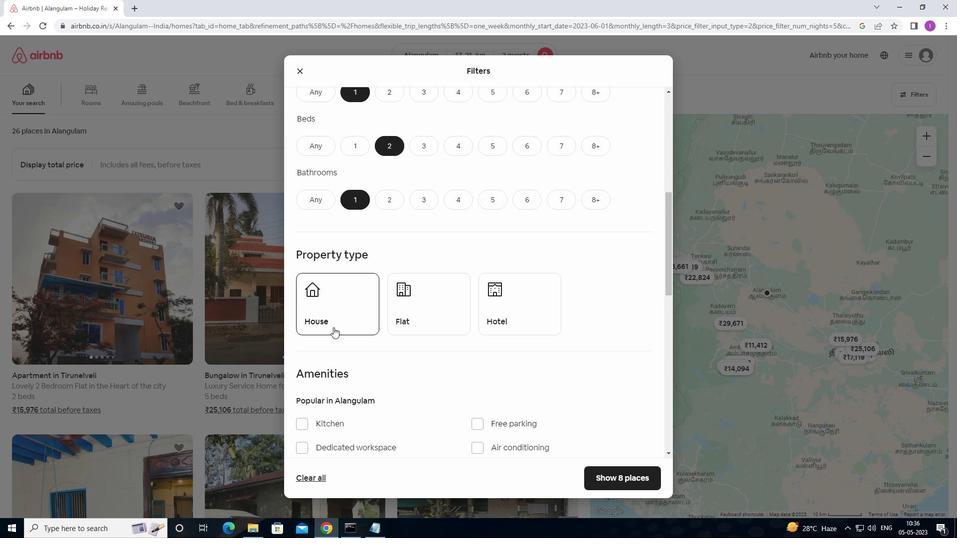 
Action: Mouse moved to (422, 322)
Screenshot: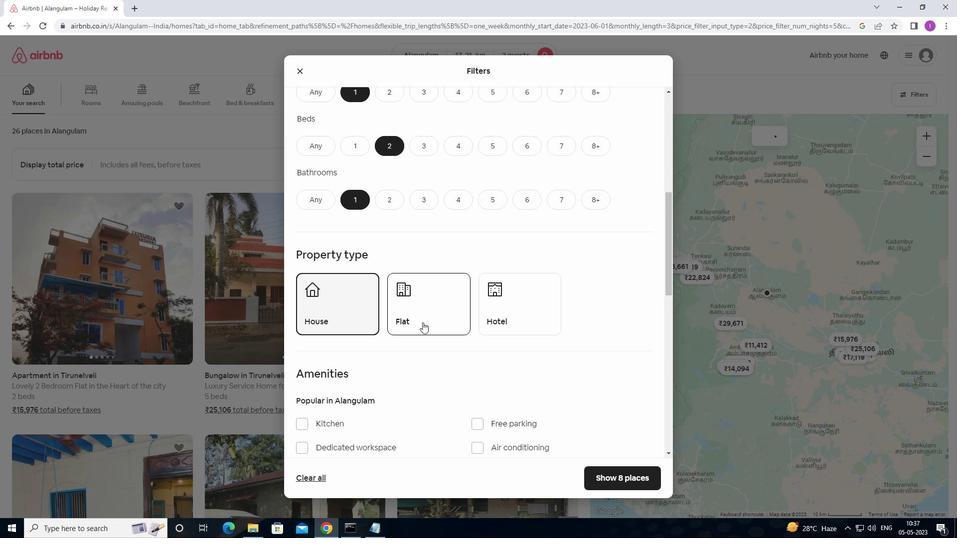 
Action: Mouse pressed left at (422, 322)
Screenshot: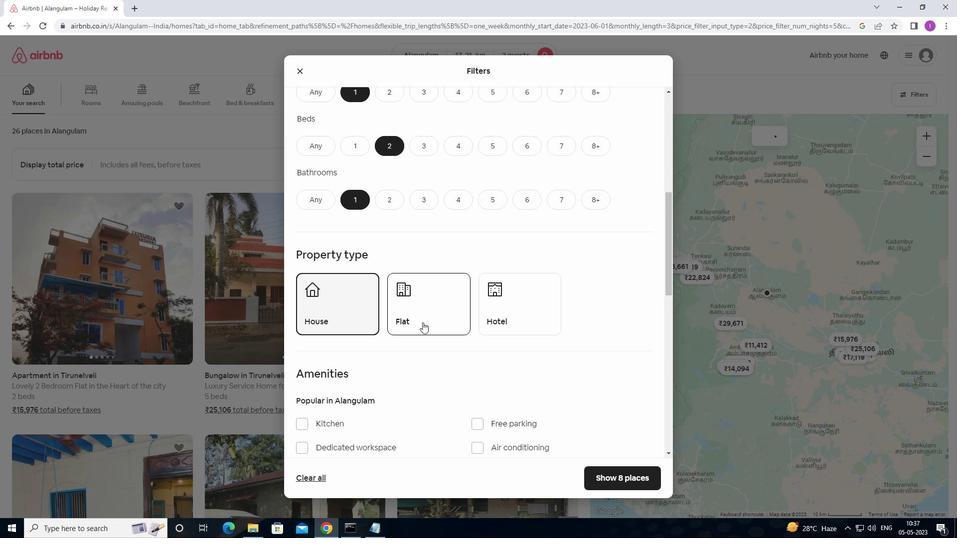 
Action: Mouse moved to (484, 338)
Screenshot: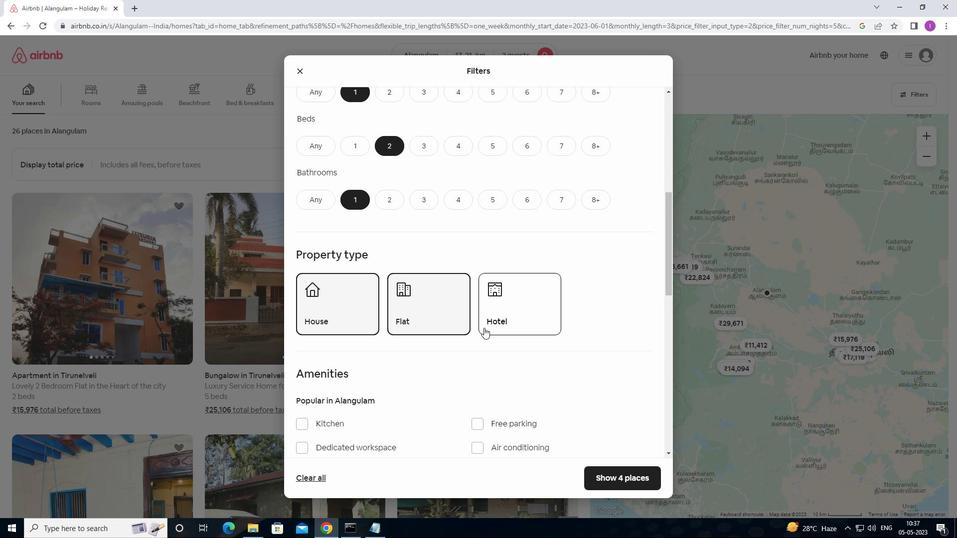 
Action: Mouse scrolled (484, 337) with delta (0, 0)
Screenshot: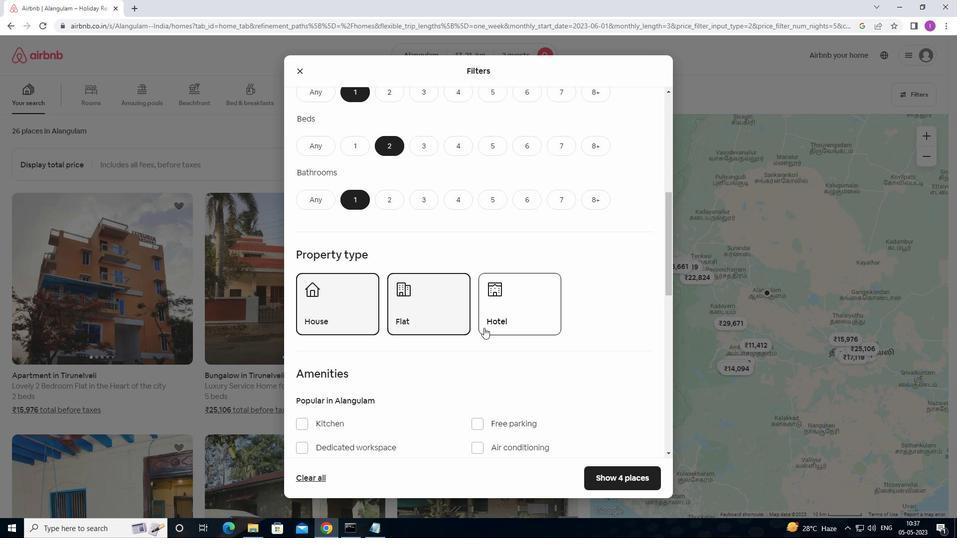 
Action: Mouse moved to (483, 338)
Screenshot: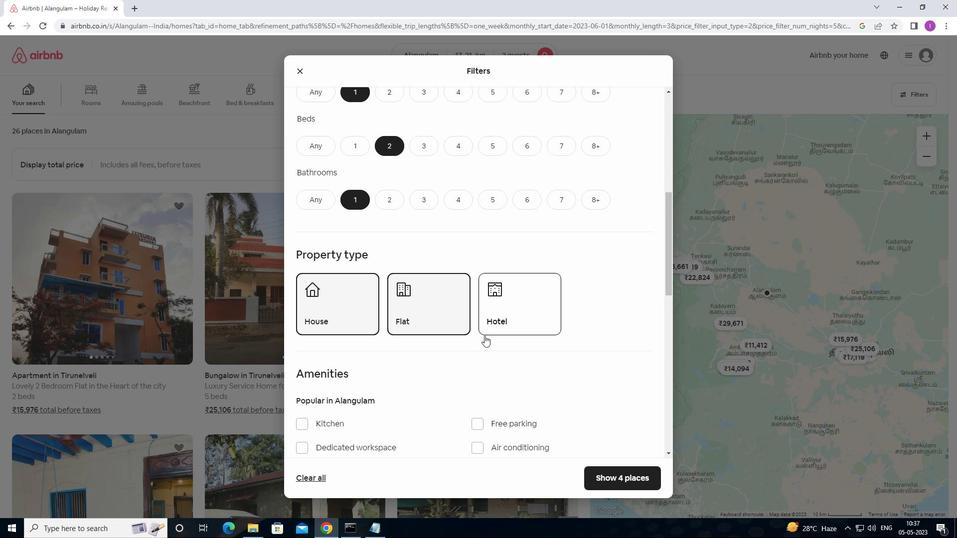 
Action: Mouse scrolled (483, 338) with delta (0, 0)
Screenshot: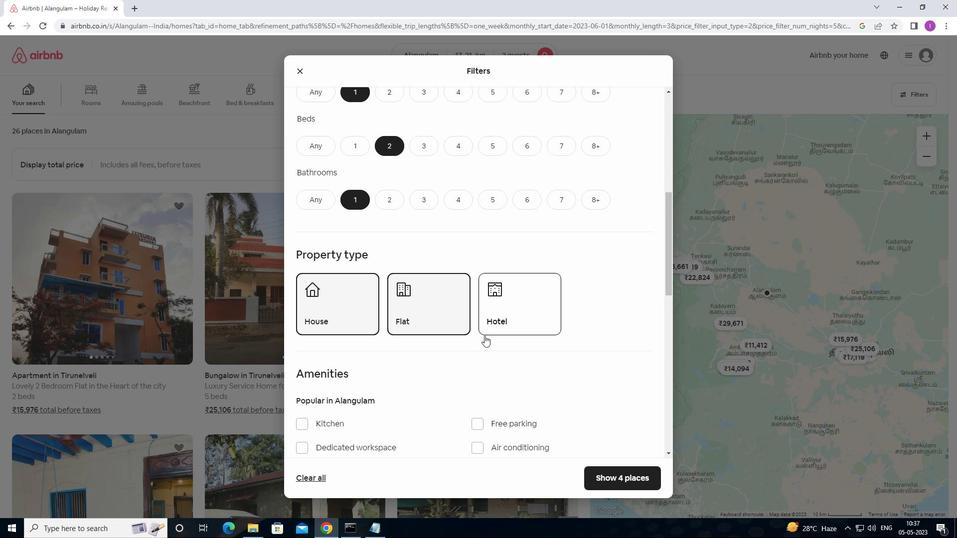 
Action: Mouse scrolled (483, 338) with delta (0, 0)
Screenshot: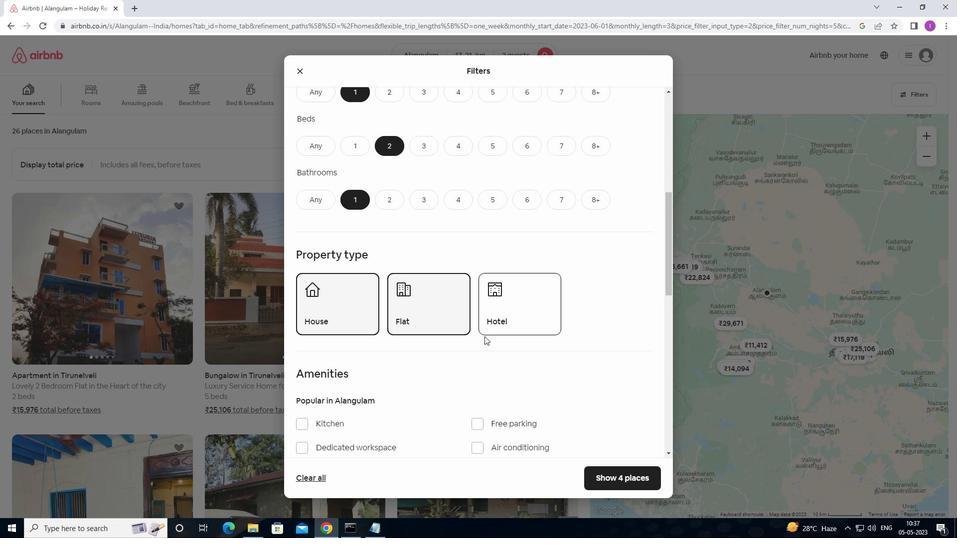 
Action: Mouse moved to (483, 335)
Screenshot: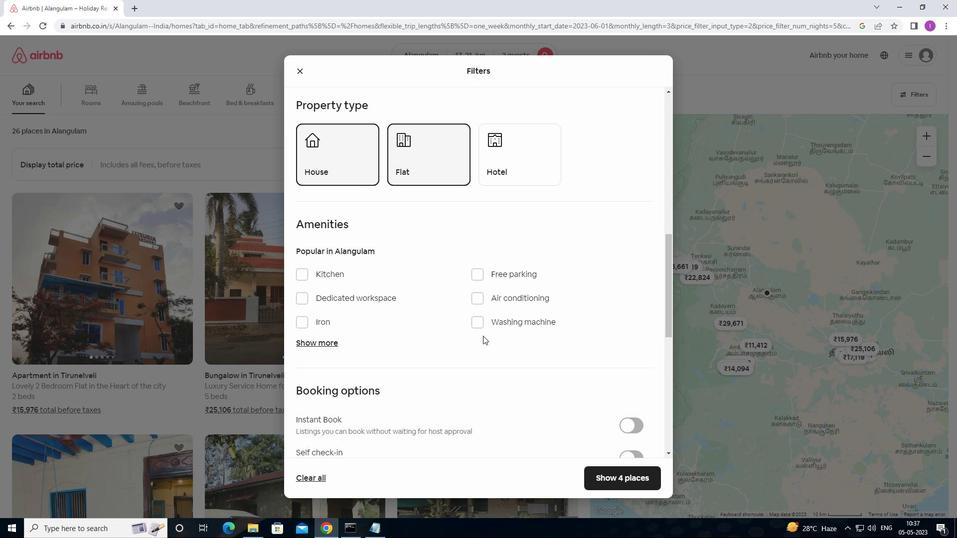 
Action: Mouse scrolled (483, 335) with delta (0, 0)
Screenshot: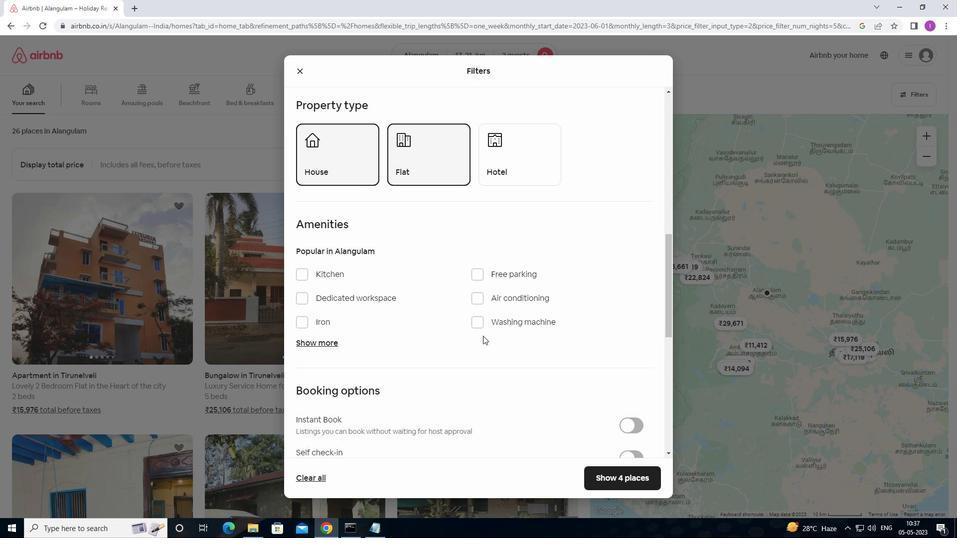 
Action: Mouse scrolled (483, 335) with delta (0, 0)
Screenshot: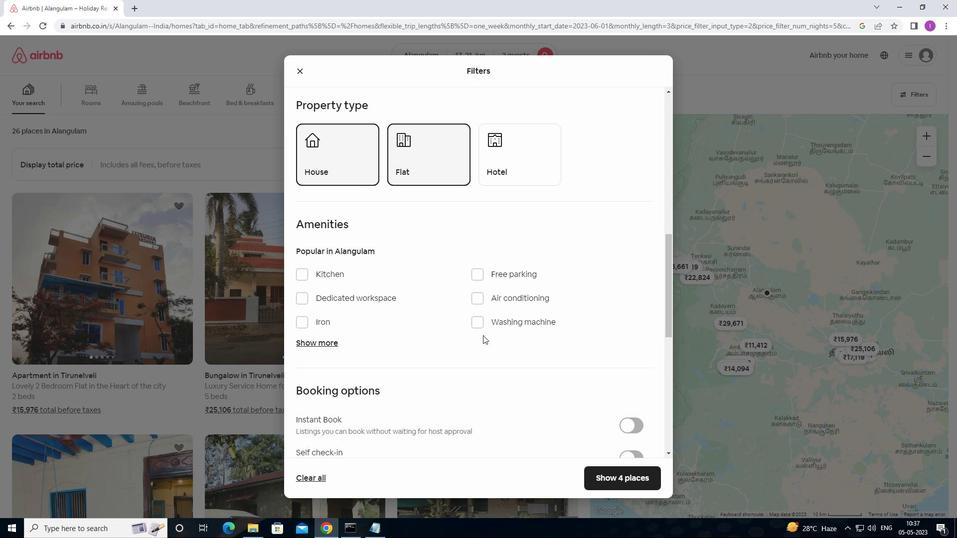 
Action: Mouse scrolled (483, 335) with delta (0, 0)
Screenshot: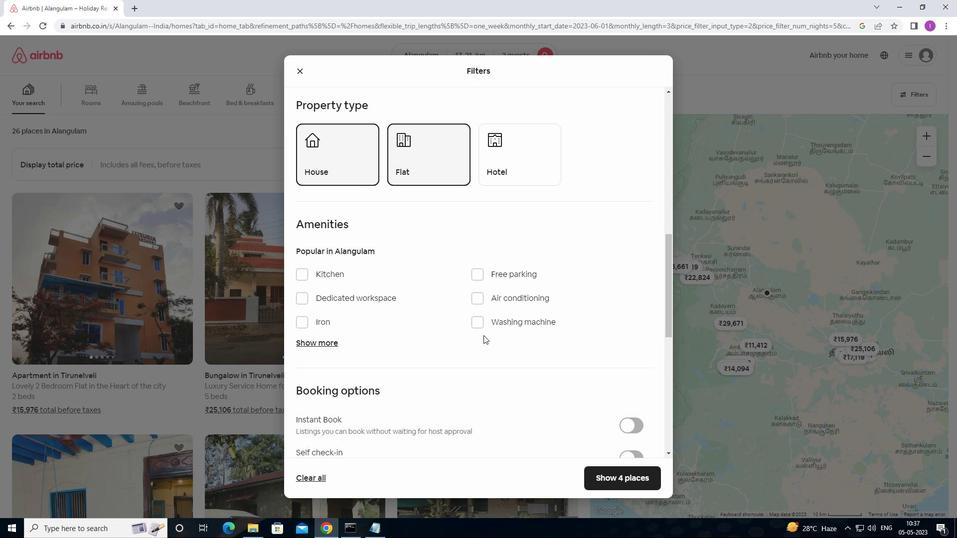 
Action: Mouse scrolled (483, 335) with delta (0, 0)
Screenshot: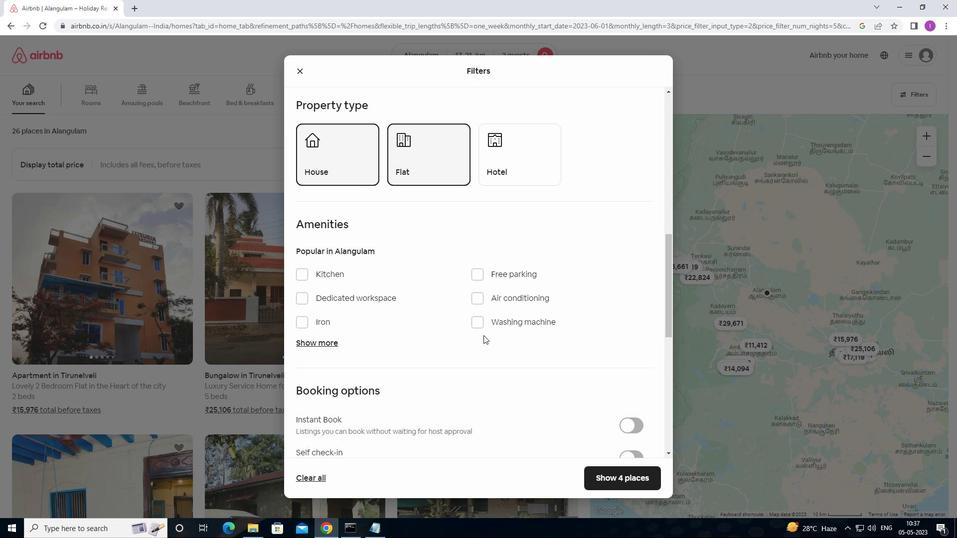 
Action: Mouse moved to (637, 264)
Screenshot: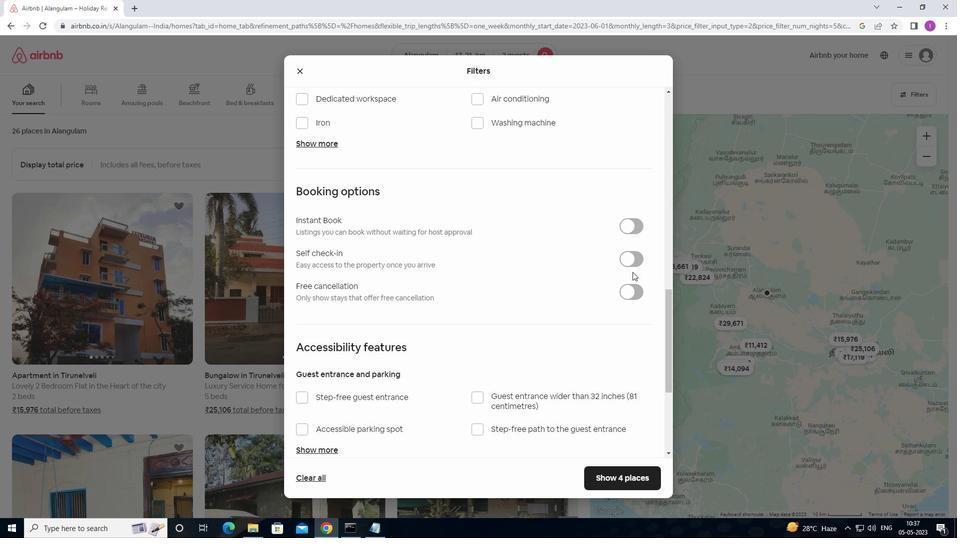 
Action: Mouse pressed left at (637, 264)
Screenshot: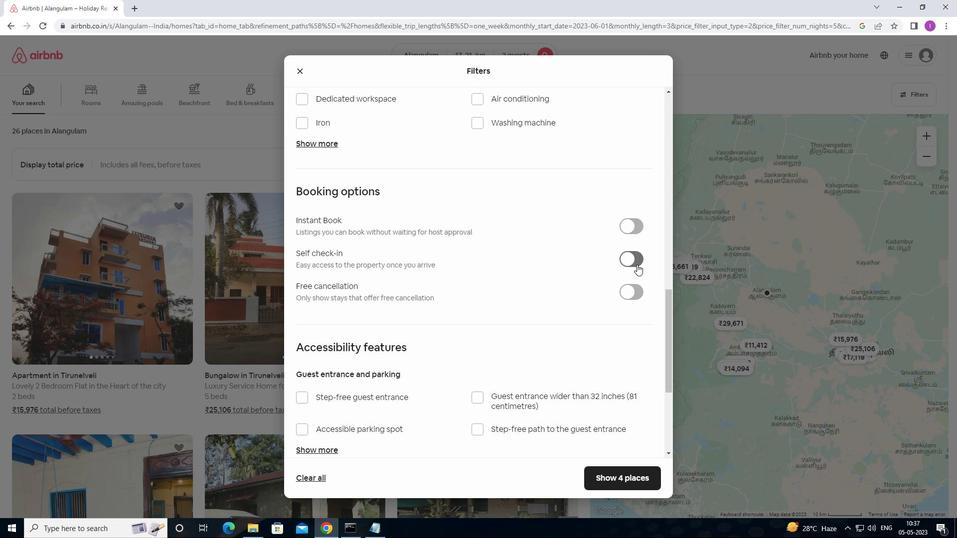 
Action: Mouse scrolled (637, 265) with delta (0, 0)
Screenshot: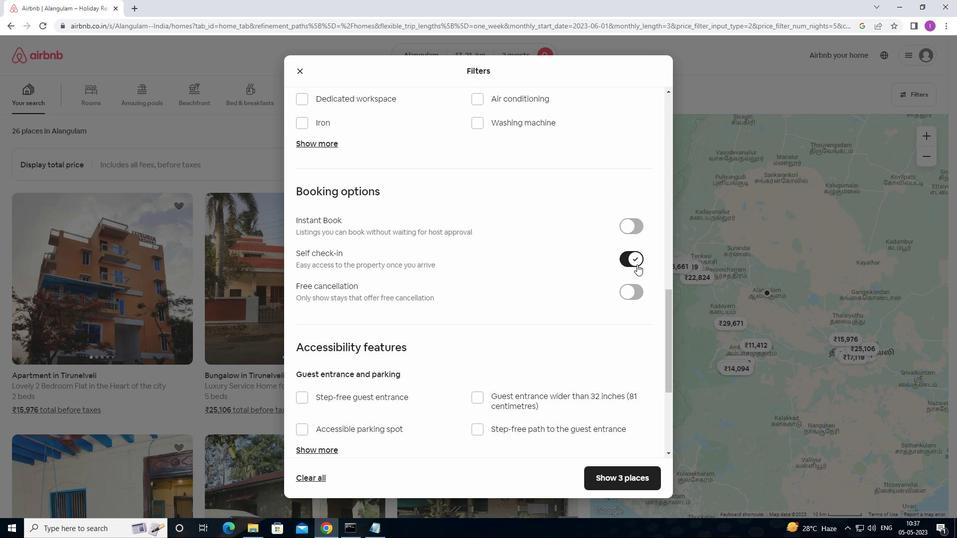 
Action: Mouse moved to (356, 229)
Screenshot: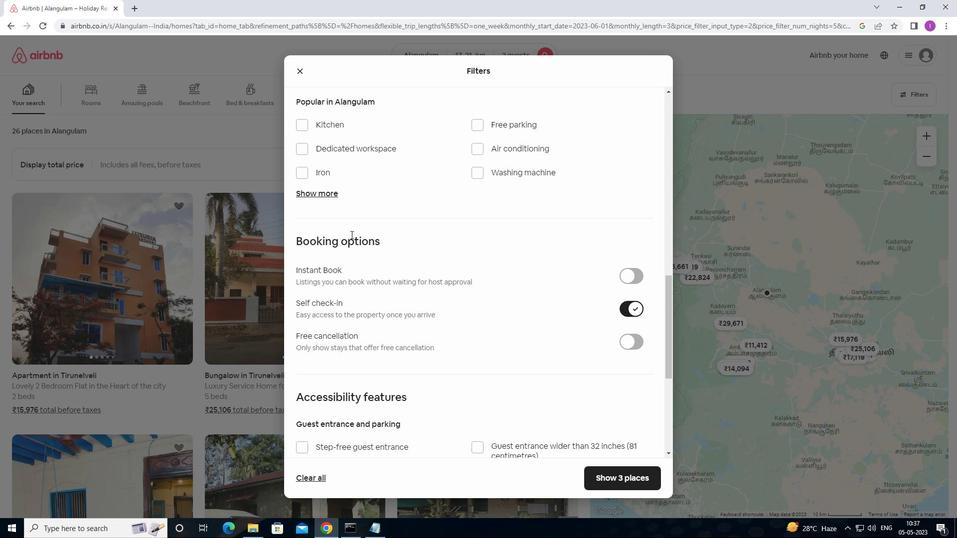 
Action: Mouse scrolled (356, 230) with delta (0, 0)
Screenshot: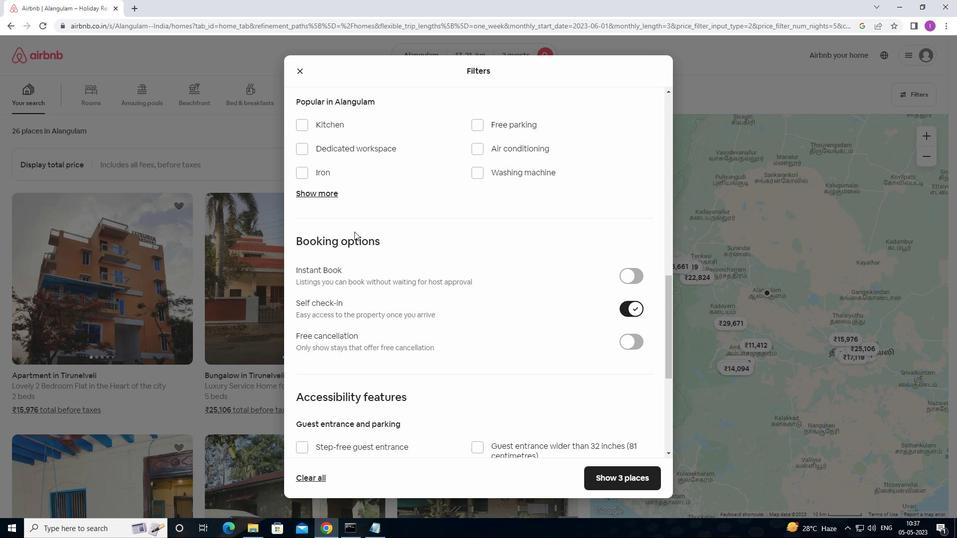 
Action: Mouse scrolled (356, 230) with delta (0, 0)
Screenshot: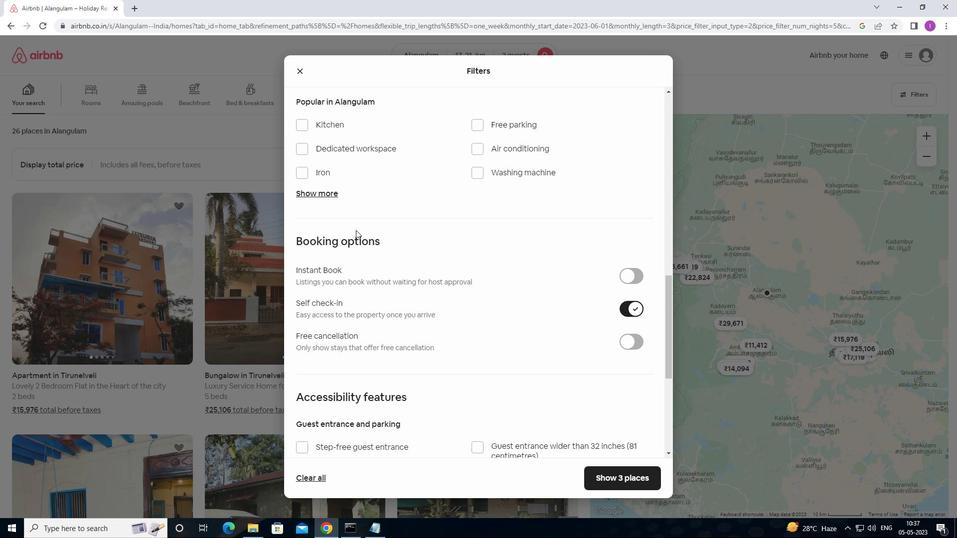 
Action: Mouse moved to (324, 293)
Screenshot: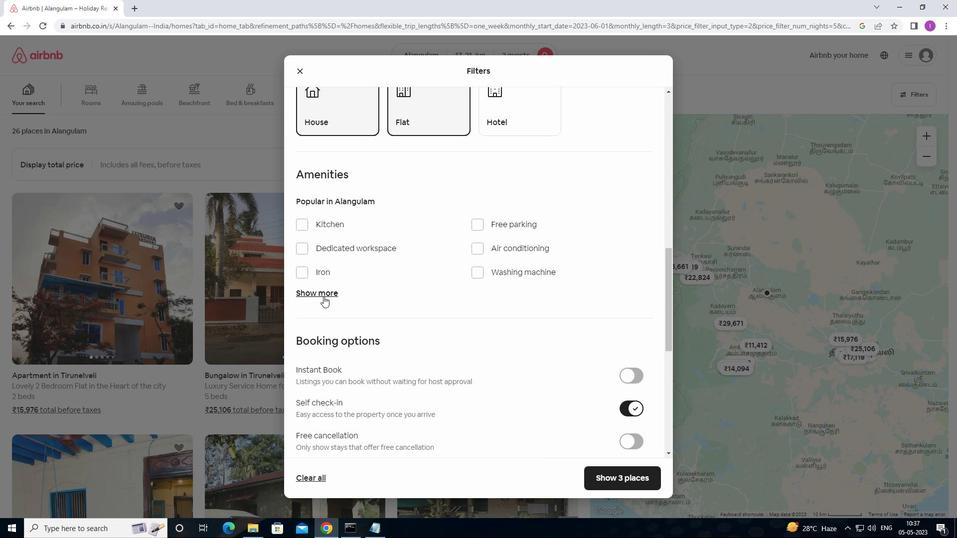 
Action: Mouse pressed left at (324, 293)
Screenshot: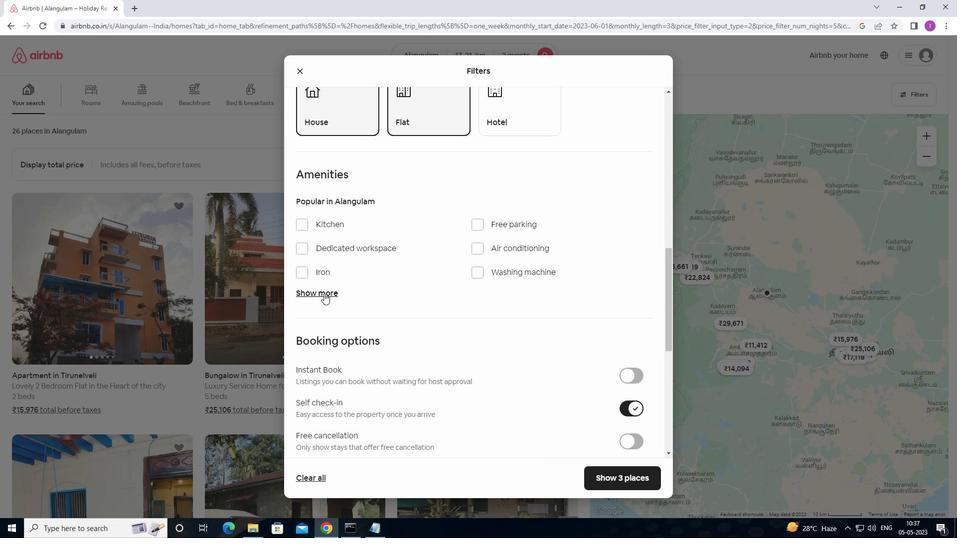 
Action: Mouse moved to (308, 325)
Screenshot: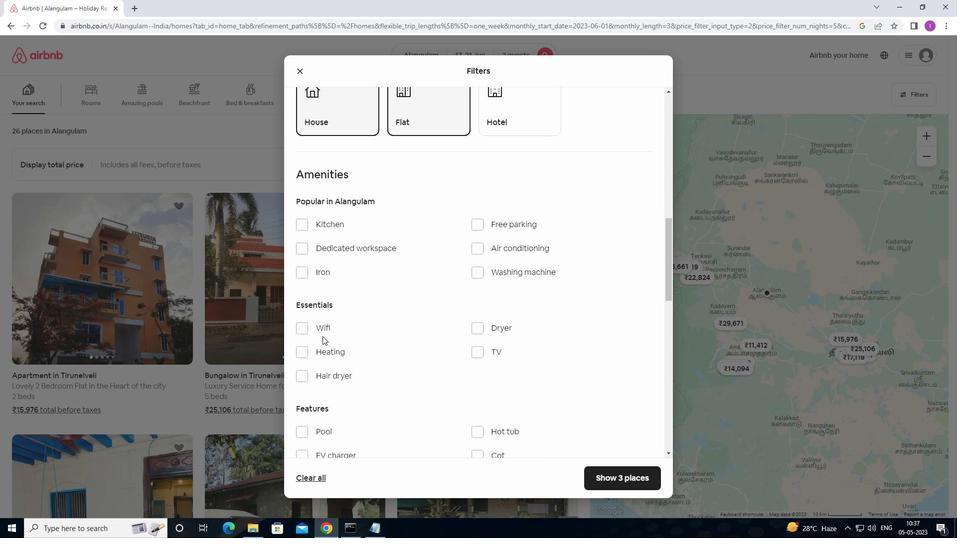 
Action: Mouse pressed left at (308, 325)
Screenshot: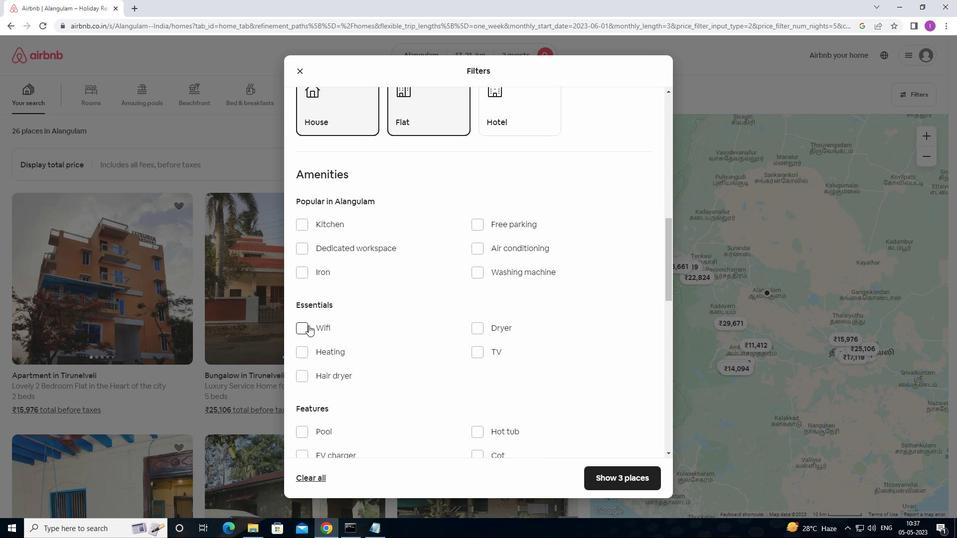 
Action: Mouse moved to (324, 322)
Screenshot: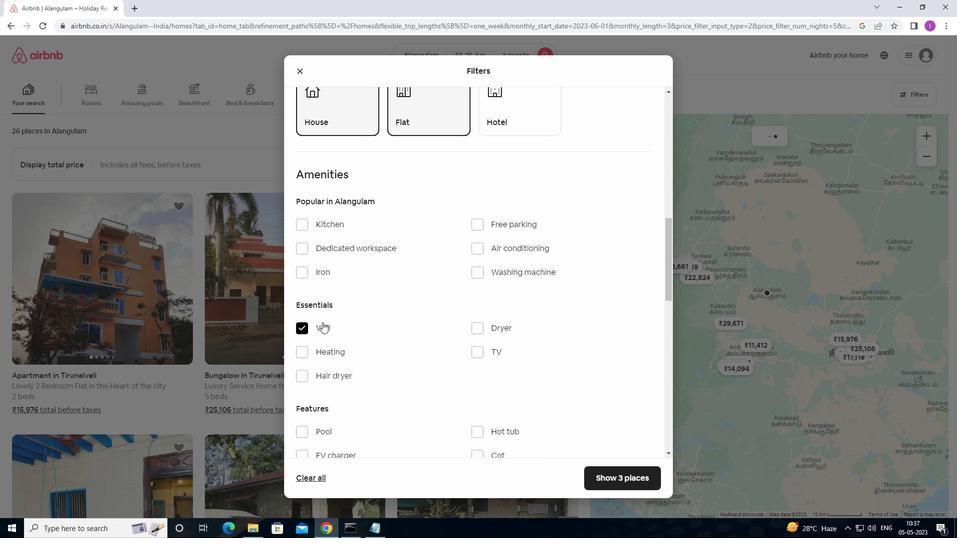
Action: Mouse scrolled (324, 321) with delta (0, 0)
Screenshot: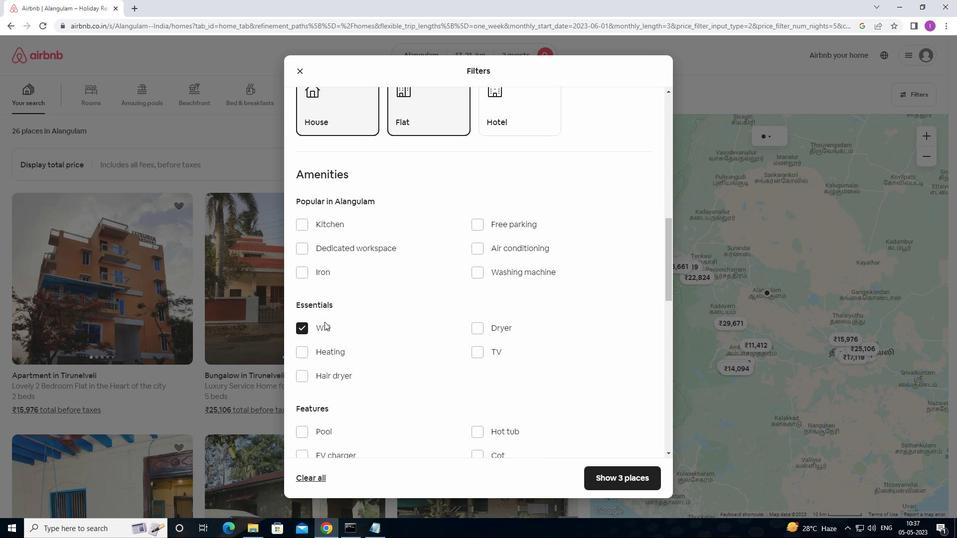 
Action: Mouse moved to (326, 321)
Screenshot: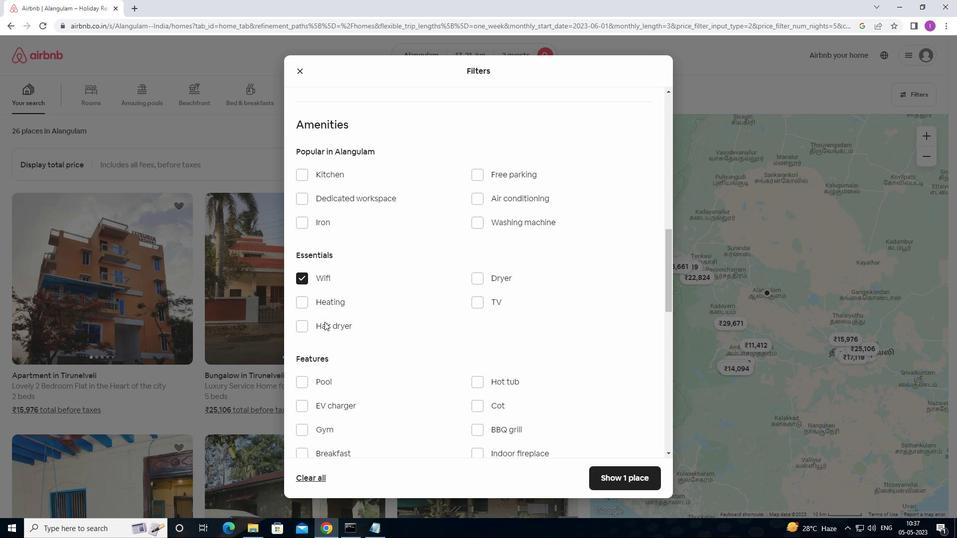 
Action: Mouse scrolled (326, 321) with delta (0, 0)
Screenshot: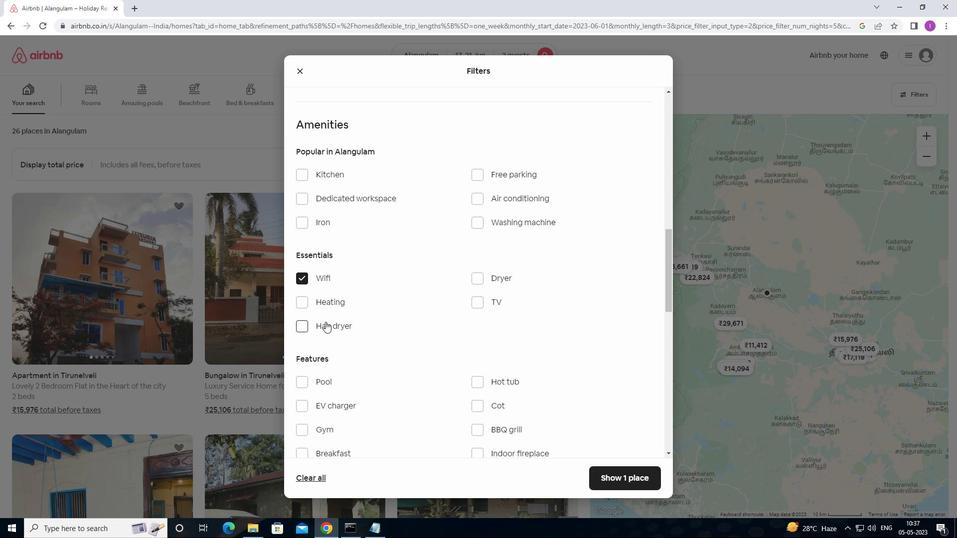 
Action: Mouse scrolled (326, 321) with delta (0, 0)
Screenshot: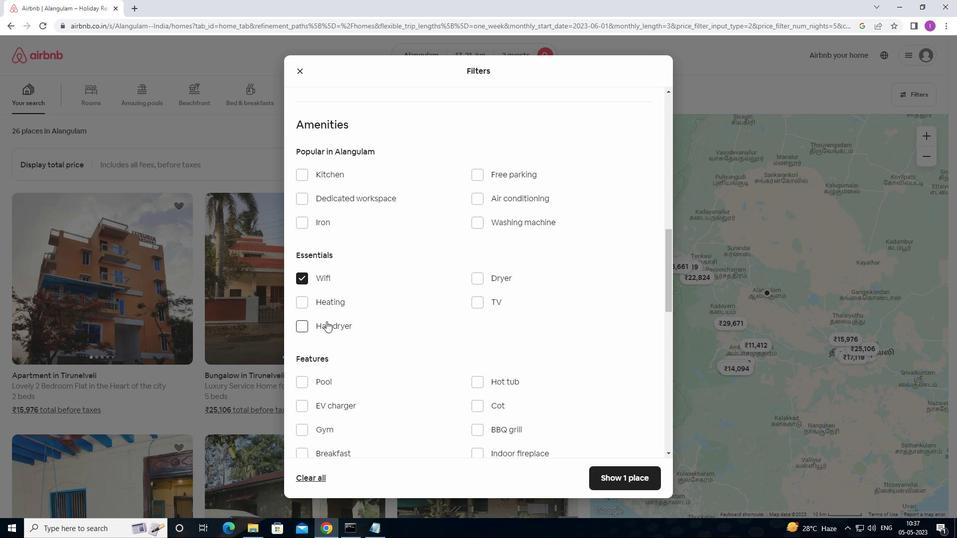 
Action: Mouse scrolled (326, 321) with delta (0, 0)
Screenshot: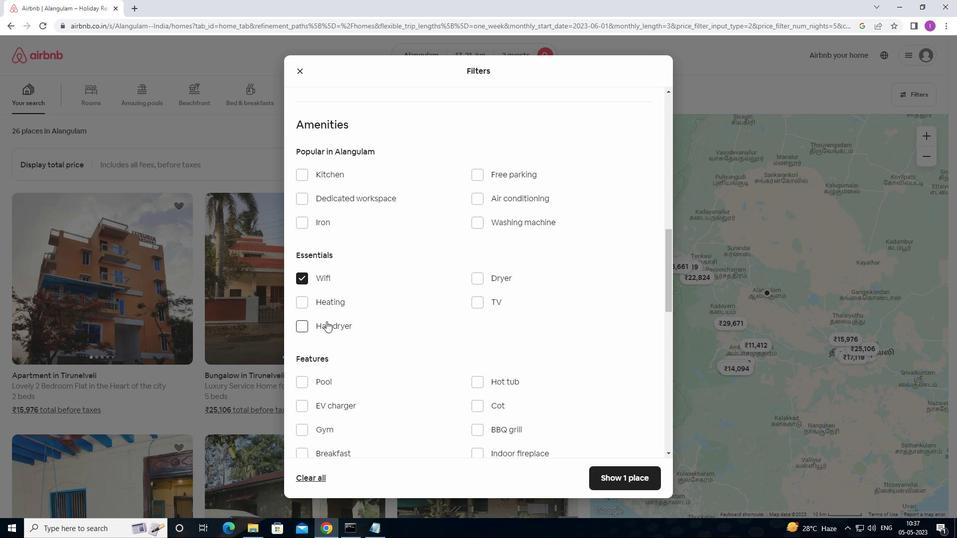 
Action: Mouse moved to (332, 319)
Screenshot: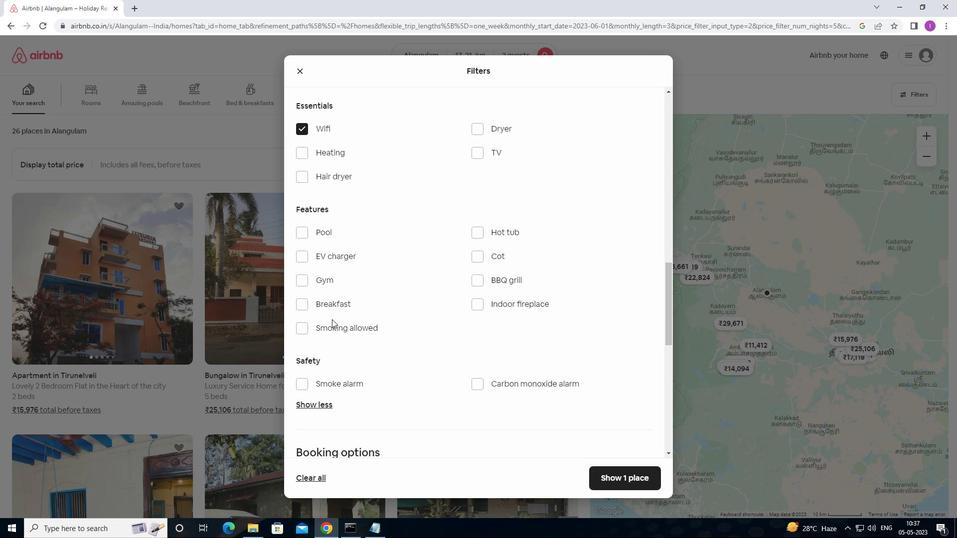 
Action: Mouse scrolled (332, 319) with delta (0, 0)
Screenshot: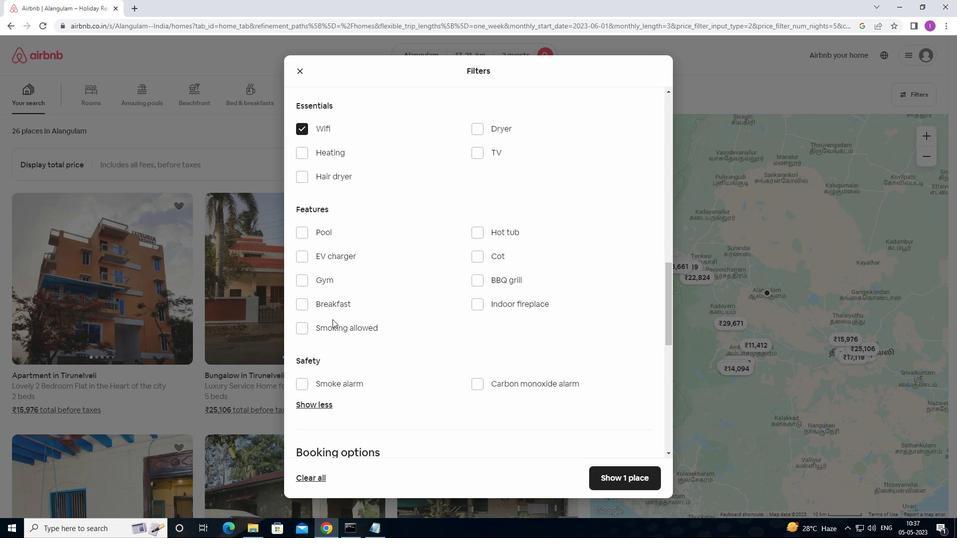 
Action: Mouse scrolled (332, 319) with delta (0, 0)
Screenshot: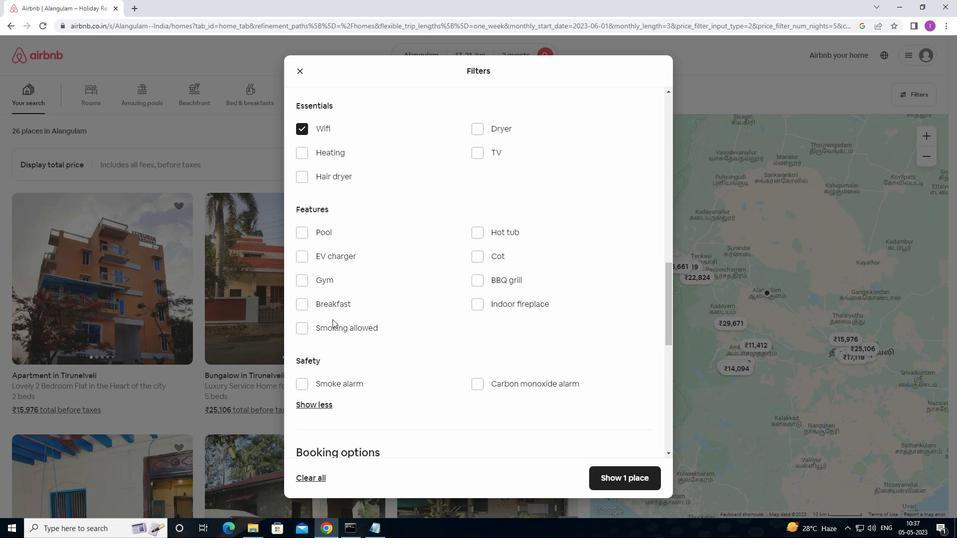 
Action: Mouse moved to (333, 319)
Screenshot: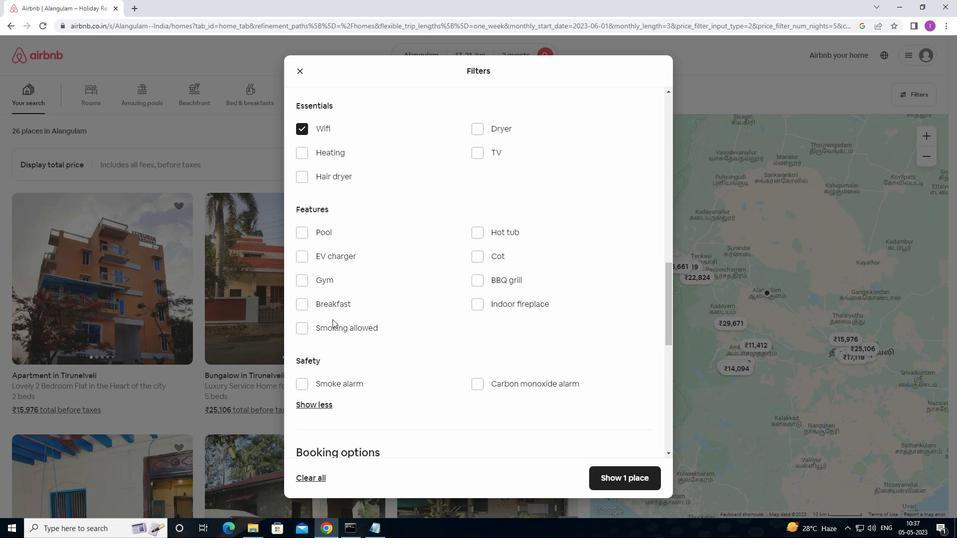 
Action: Mouse scrolled (333, 318) with delta (0, 0)
Screenshot: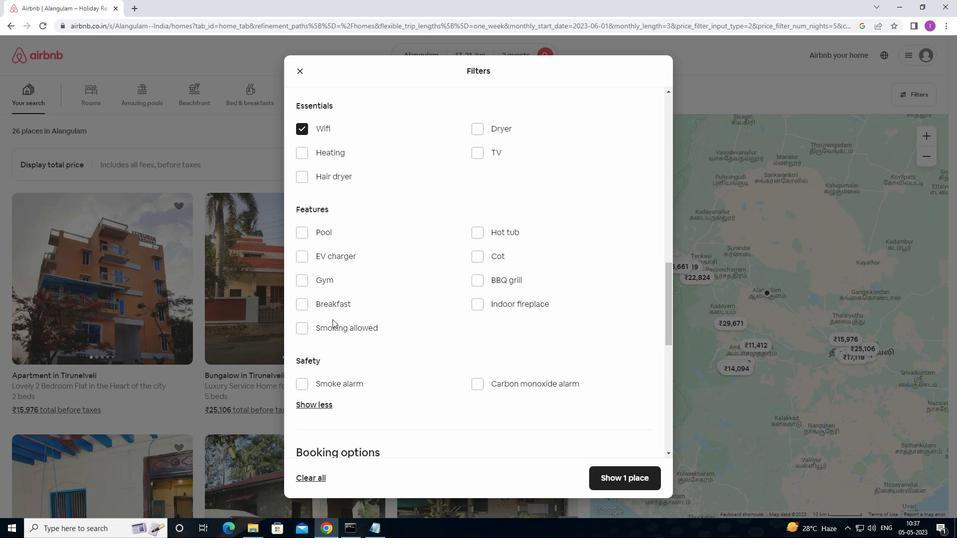 
Action: Mouse moved to (335, 319)
Screenshot: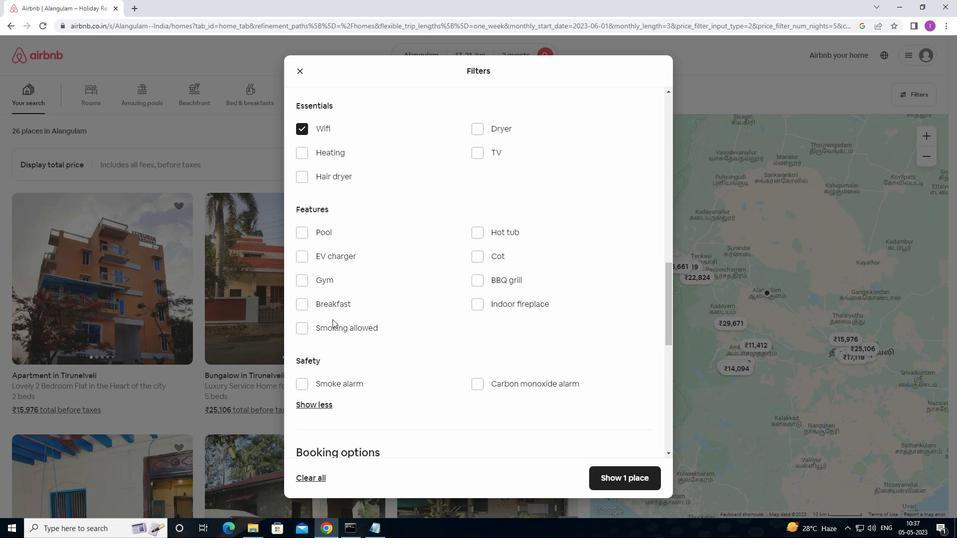 
Action: Mouse scrolled (335, 318) with delta (0, 0)
Screenshot: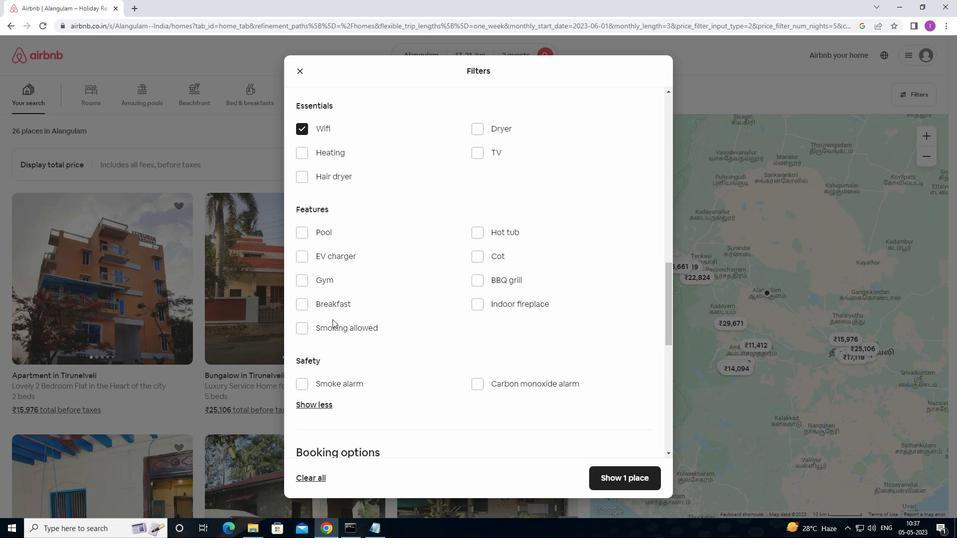 
Action: Mouse moved to (338, 318)
Screenshot: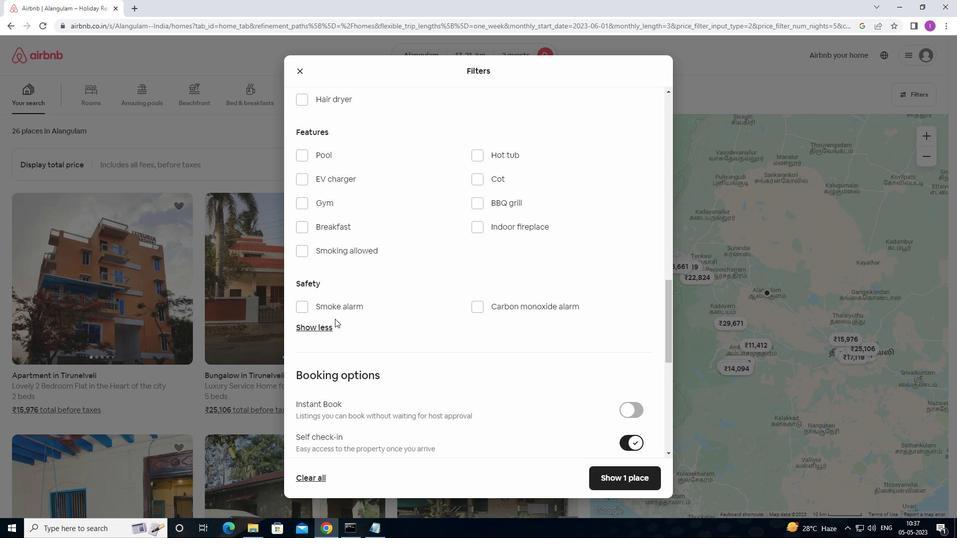 
Action: Mouse scrolled (338, 317) with delta (0, 0)
Screenshot: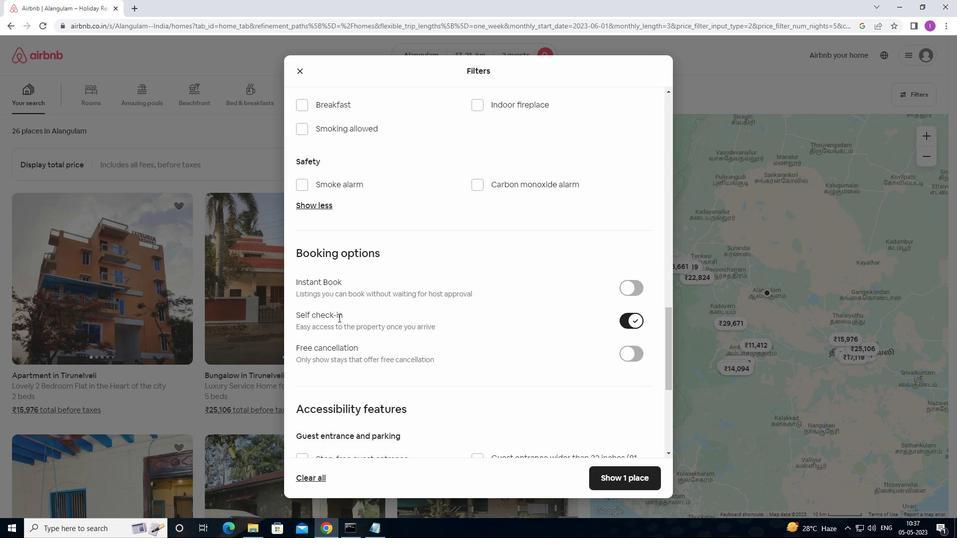 
Action: Mouse scrolled (338, 317) with delta (0, 0)
Screenshot: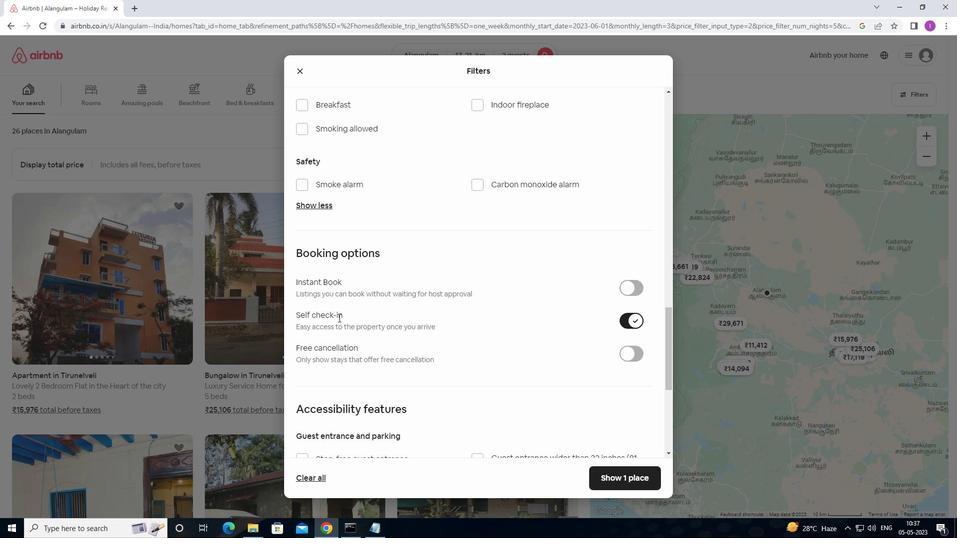 
Action: Mouse moved to (339, 318)
Screenshot: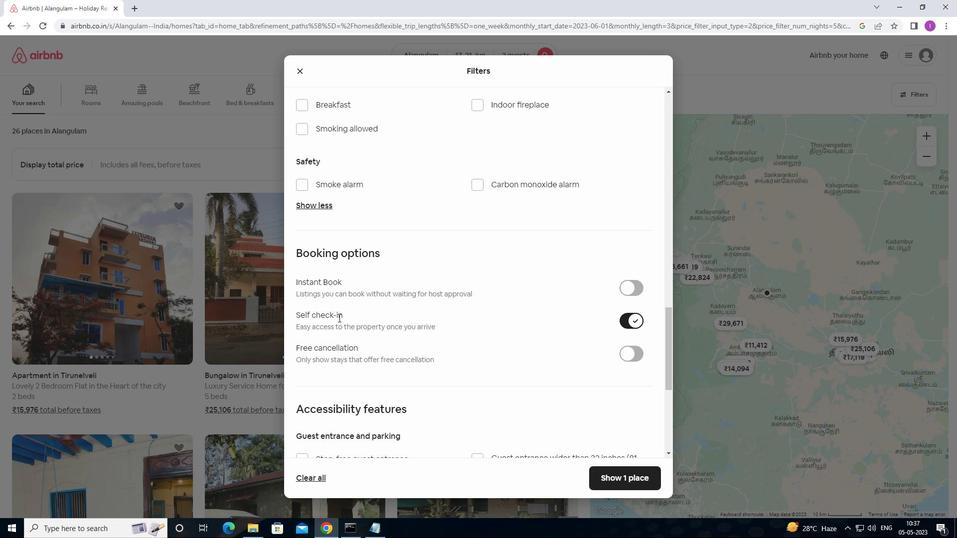 
Action: Mouse scrolled (339, 317) with delta (0, 0)
Screenshot: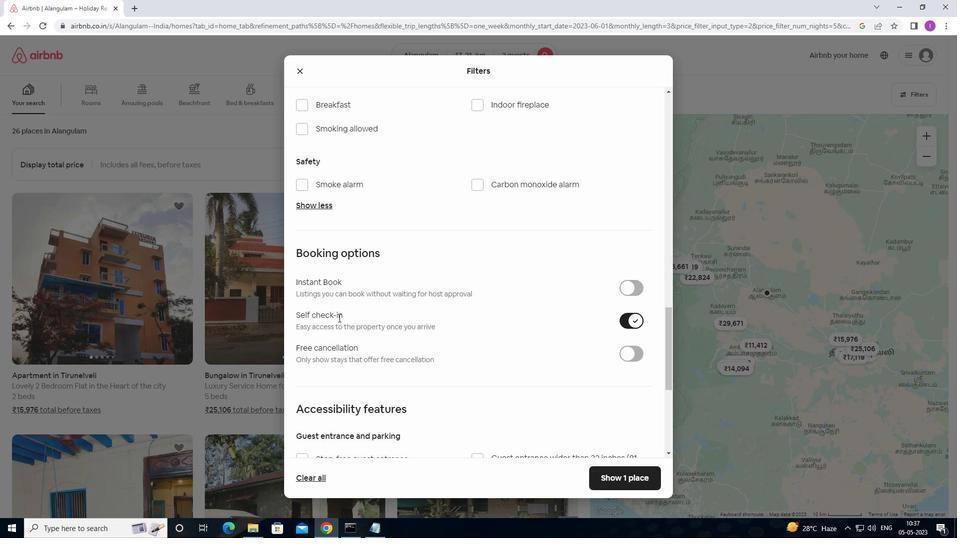 
Action: Mouse scrolled (339, 317) with delta (0, 0)
Screenshot: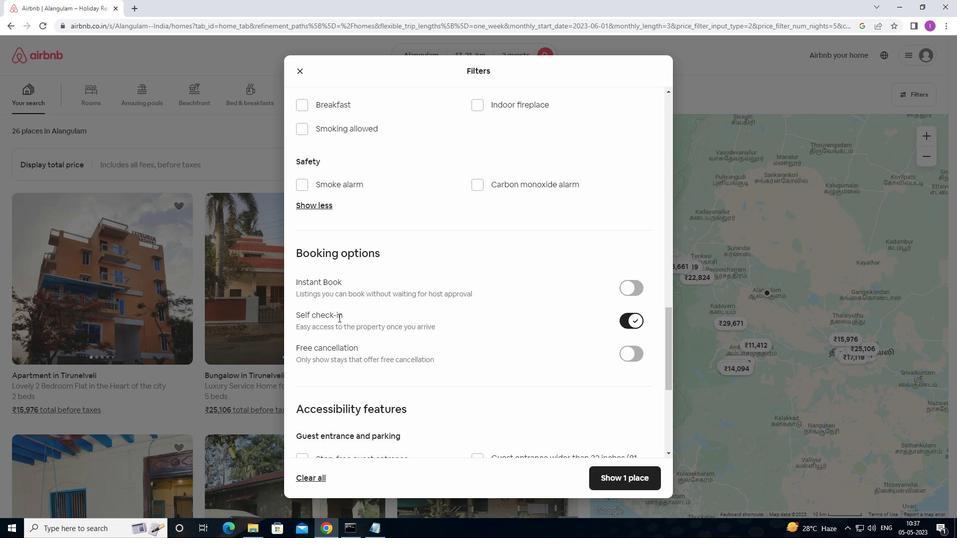 
Action: Mouse moved to (322, 331)
Screenshot: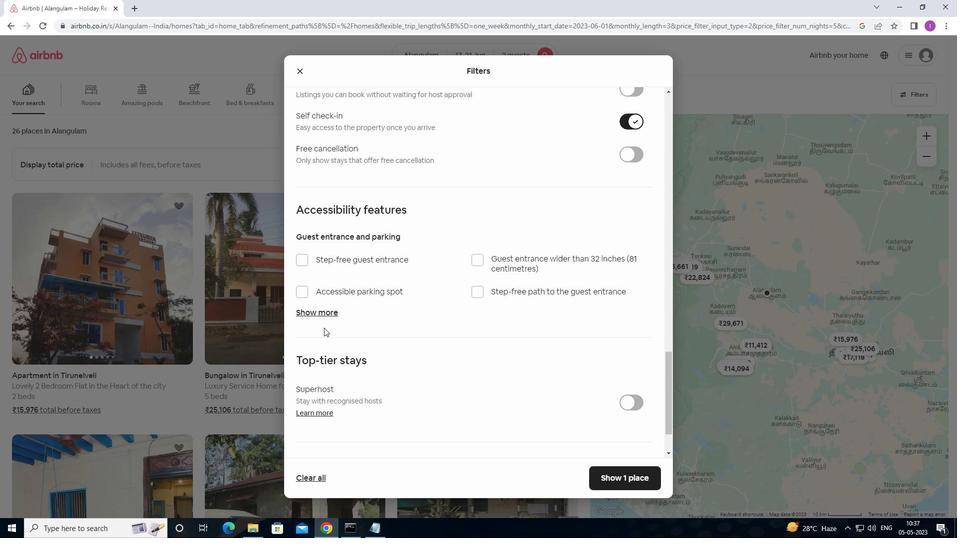
Action: Mouse scrolled (322, 331) with delta (0, 0)
Screenshot: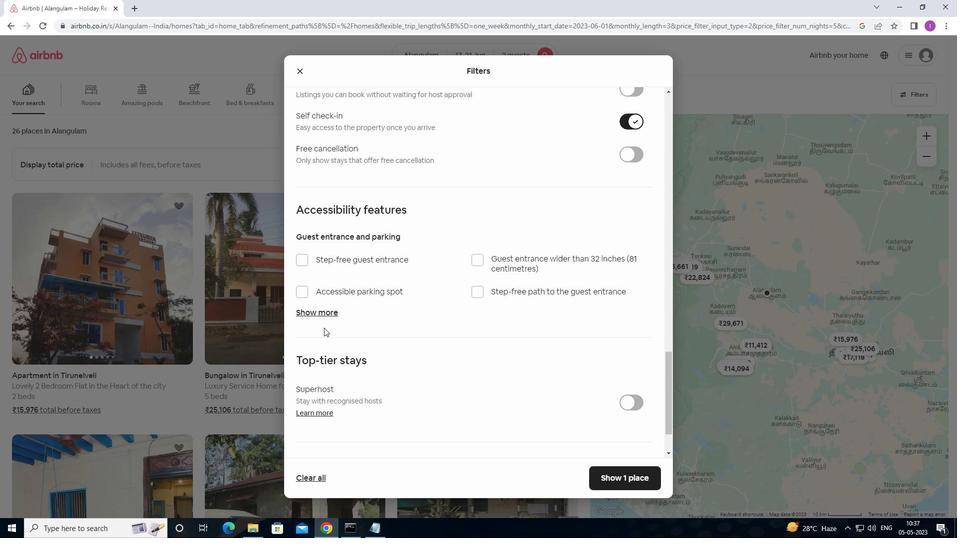 
Action: Mouse moved to (322, 333)
Screenshot: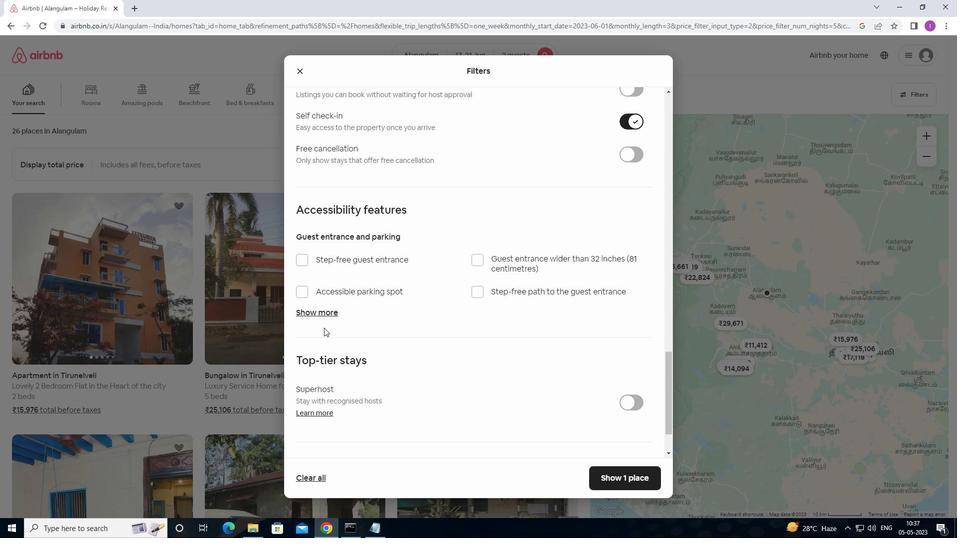 
Action: Mouse scrolled (322, 333) with delta (0, 0)
Screenshot: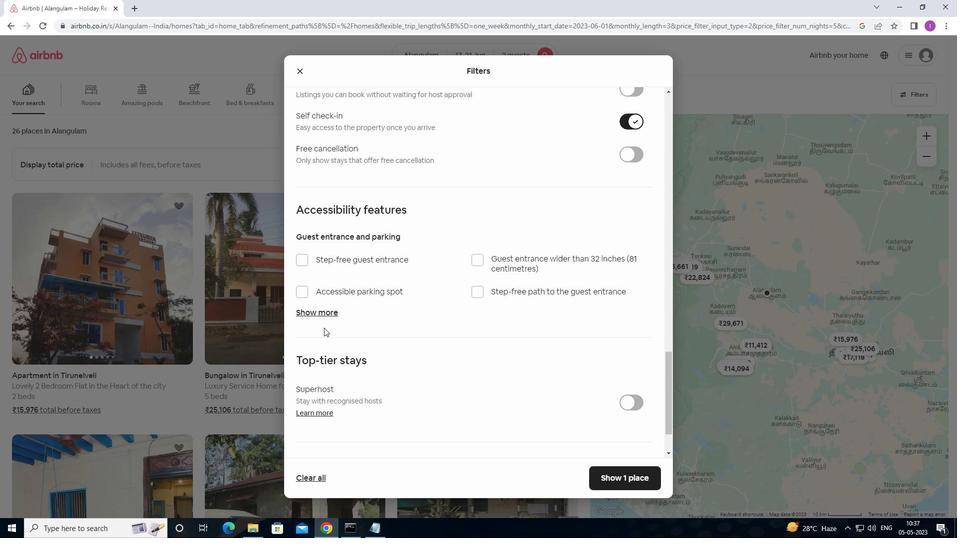 
Action: Mouse moved to (322, 334)
Screenshot: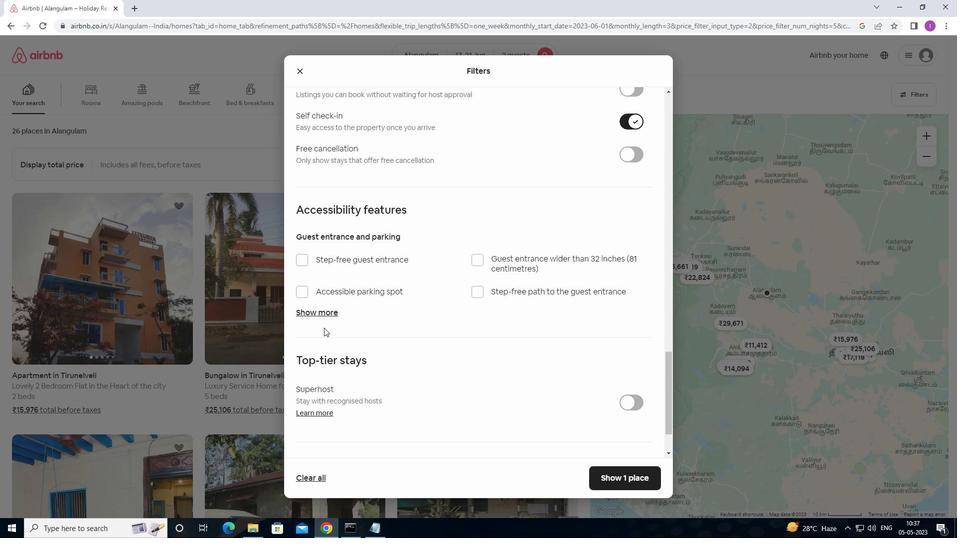 
Action: Mouse scrolled (322, 334) with delta (0, 0)
Screenshot: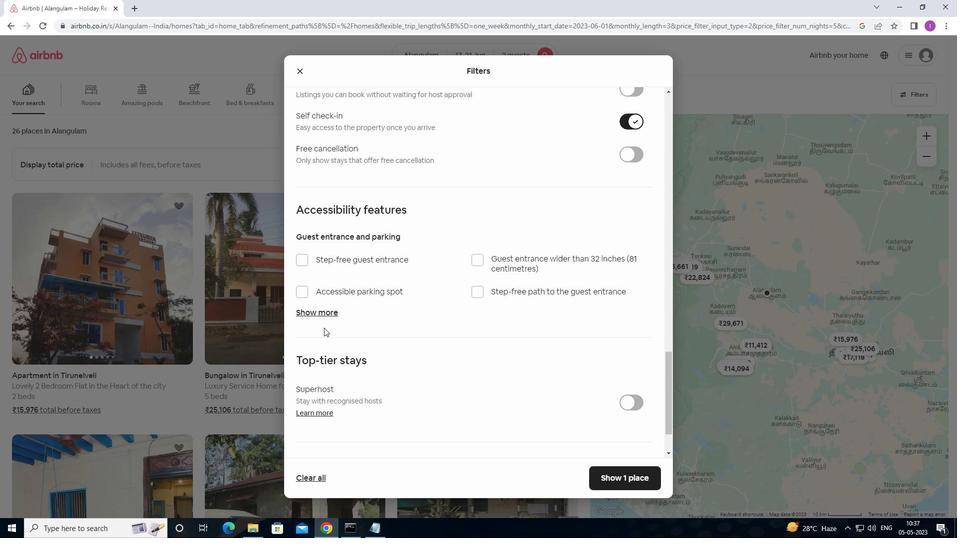 
Action: Mouse moved to (322, 335)
Screenshot: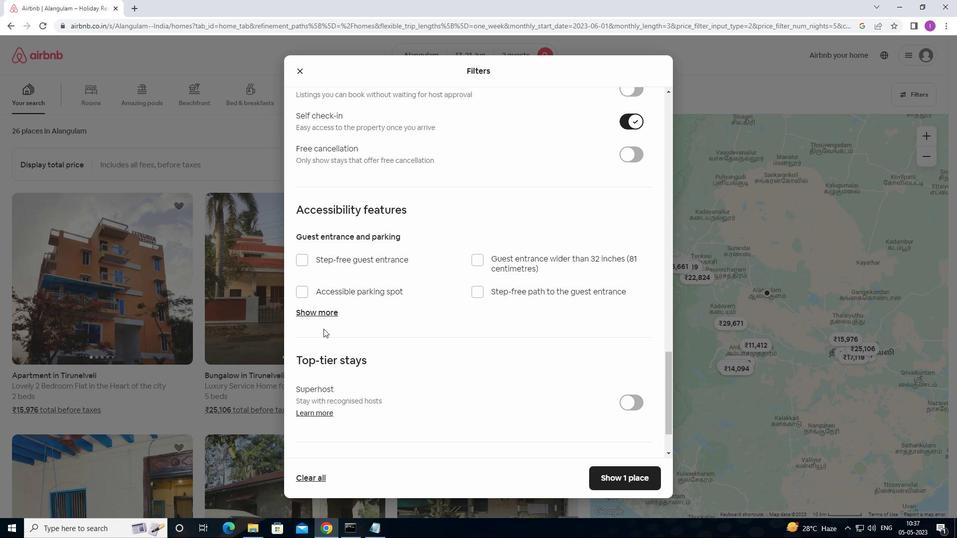 
Action: Mouse scrolled (322, 334) with delta (0, 0)
Screenshot: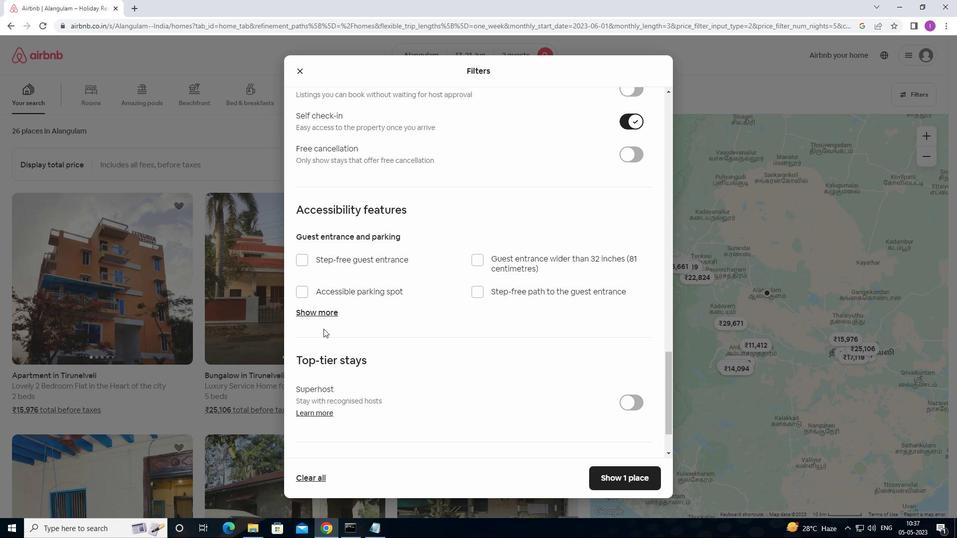 
Action: Mouse scrolled (322, 334) with delta (0, 0)
Screenshot: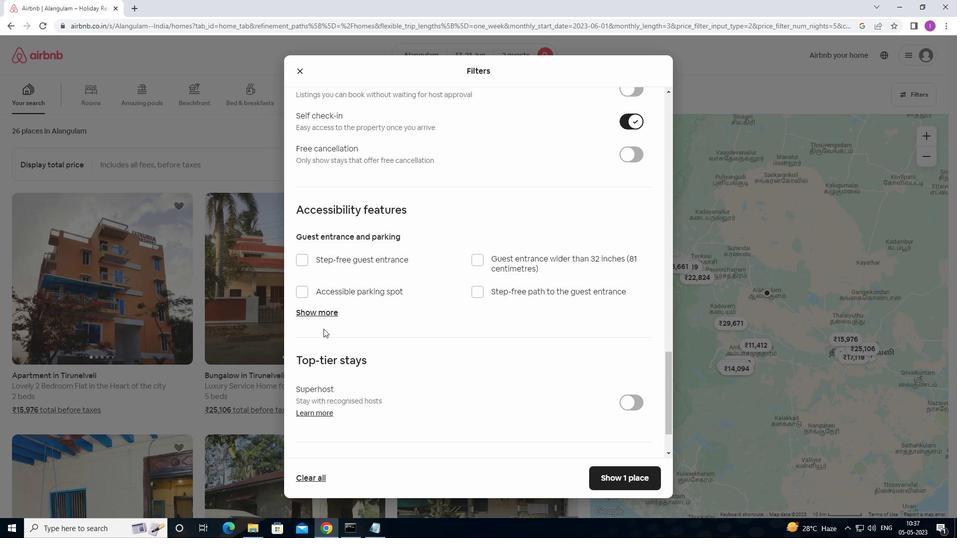 
Action: Mouse scrolled (322, 334) with delta (0, 0)
Screenshot: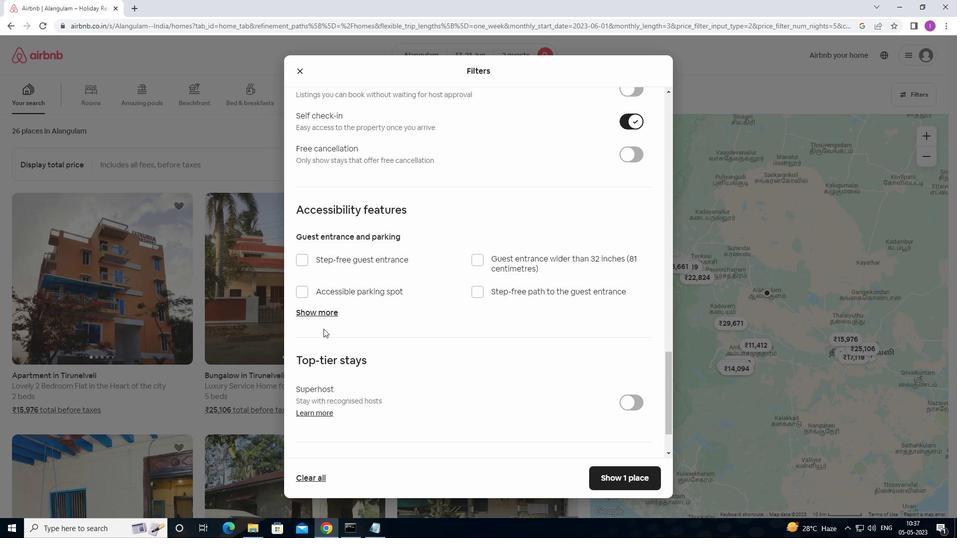 
Action: Mouse moved to (321, 343)
Screenshot: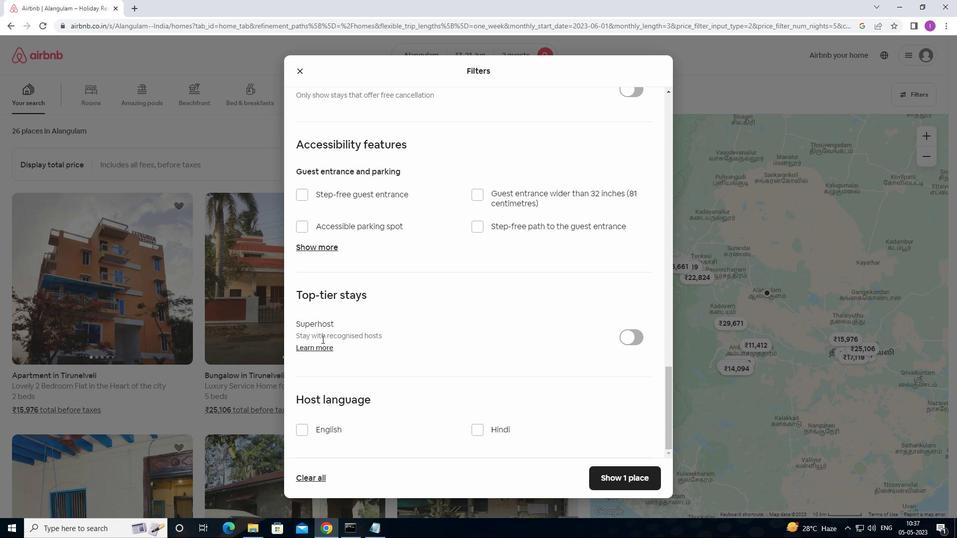 
Action: Mouse scrolled (321, 342) with delta (0, 0)
Screenshot: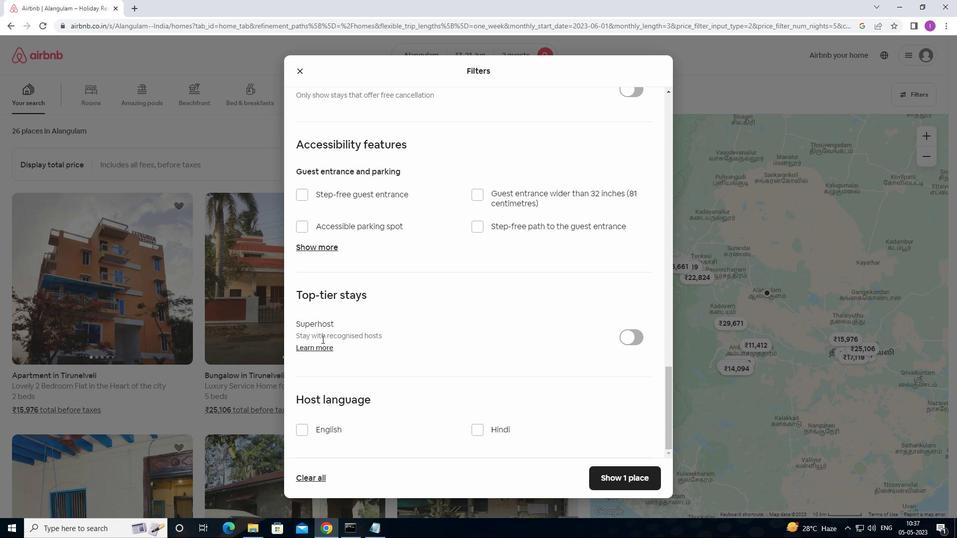 
Action: Mouse moved to (321, 345)
Screenshot: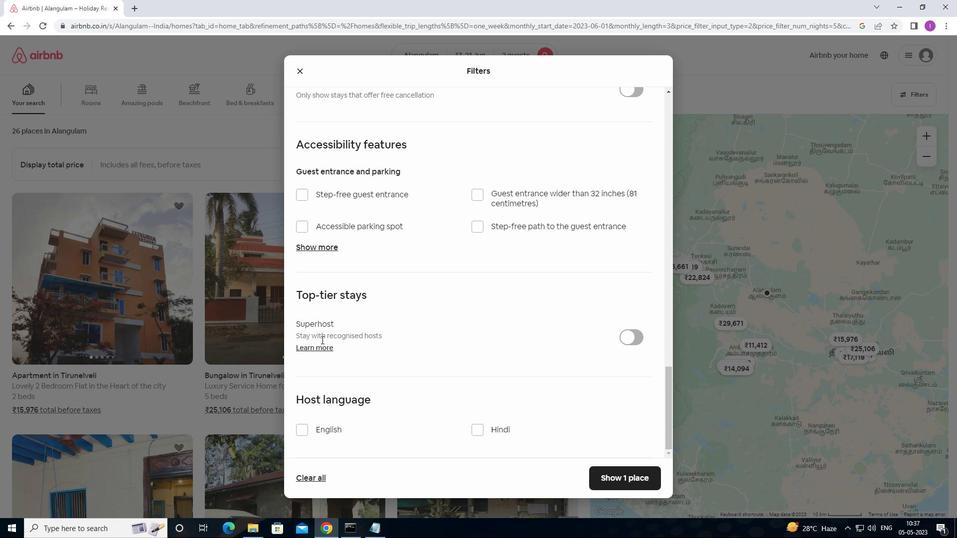 
Action: Mouse scrolled (321, 344) with delta (0, 0)
Screenshot: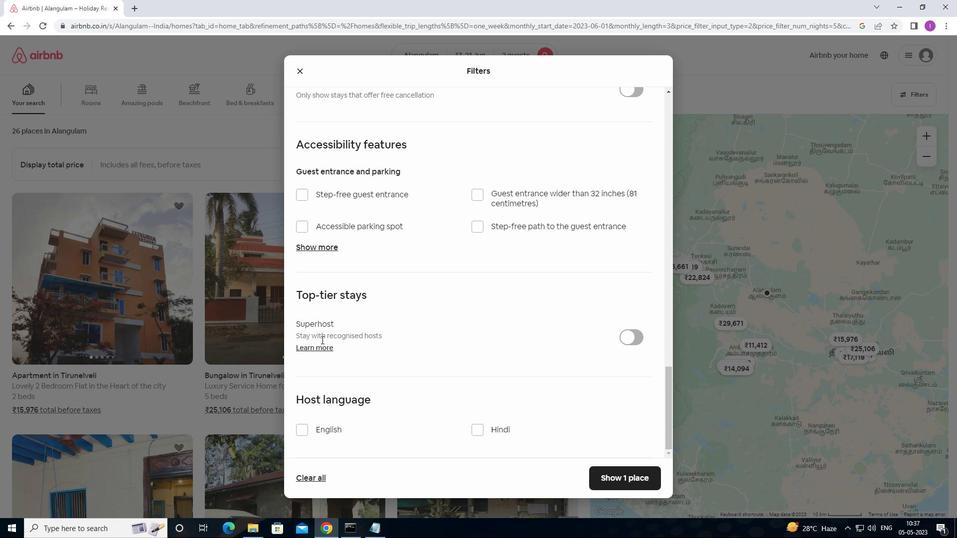 
Action: Mouse moved to (321, 348)
Screenshot: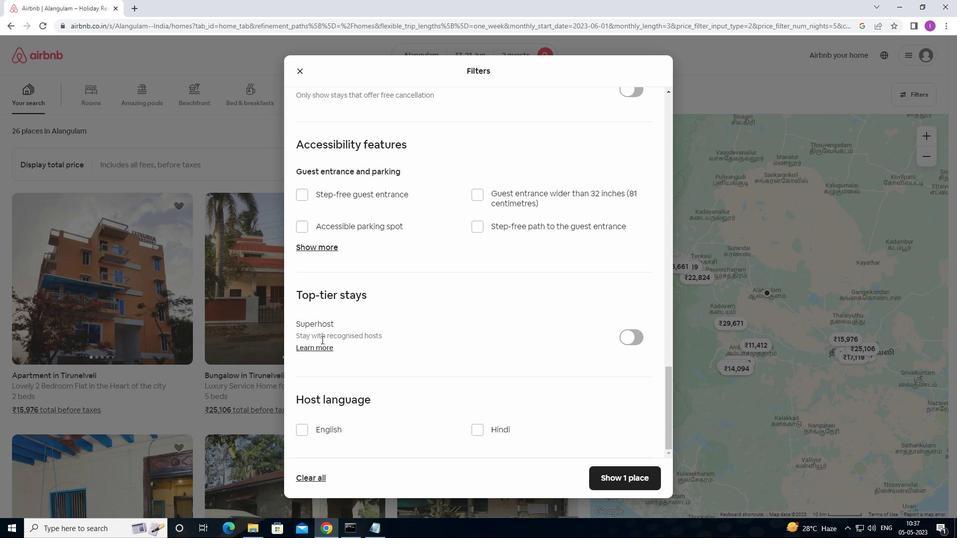 
Action: Mouse scrolled (321, 347) with delta (0, 0)
Screenshot: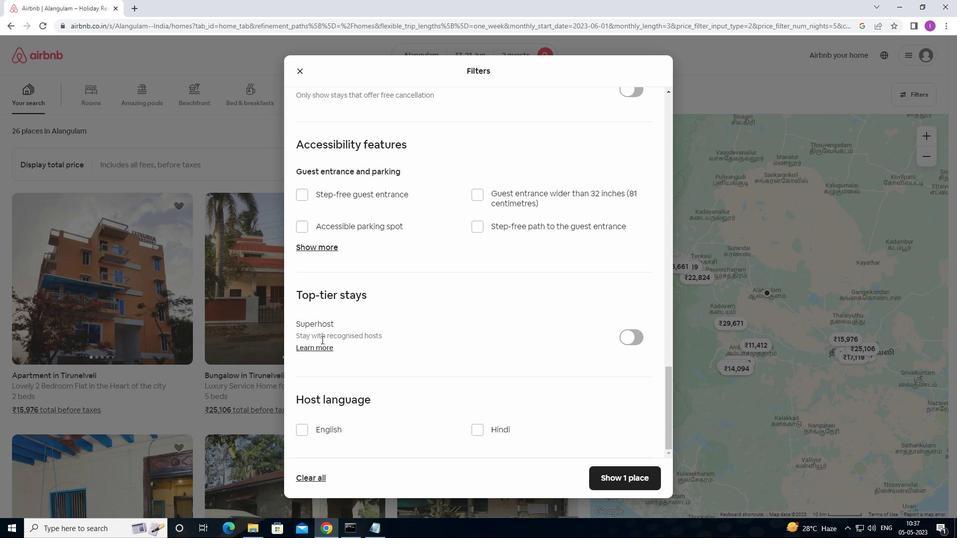 
Action: Mouse moved to (321, 349)
Screenshot: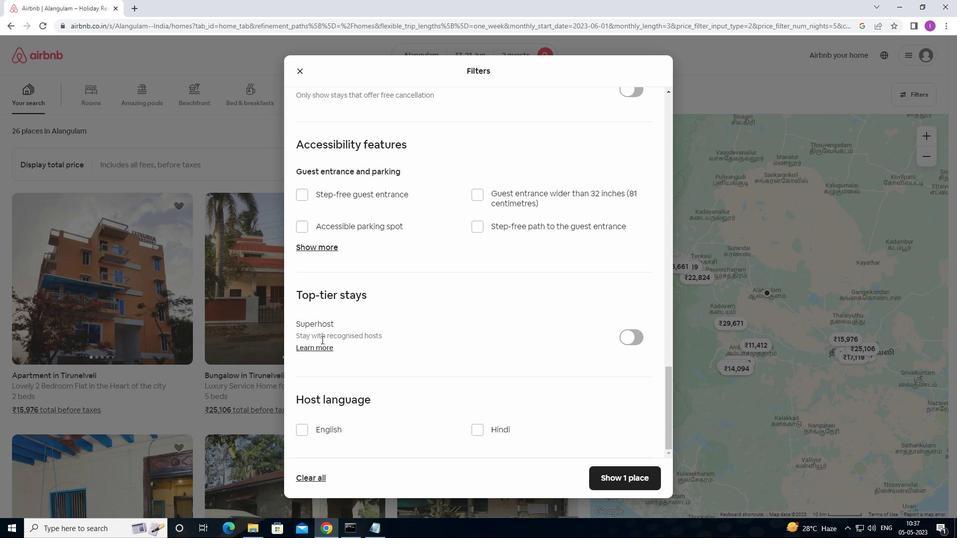 
Action: Mouse scrolled (321, 349) with delta (0, 0)
Screenshot: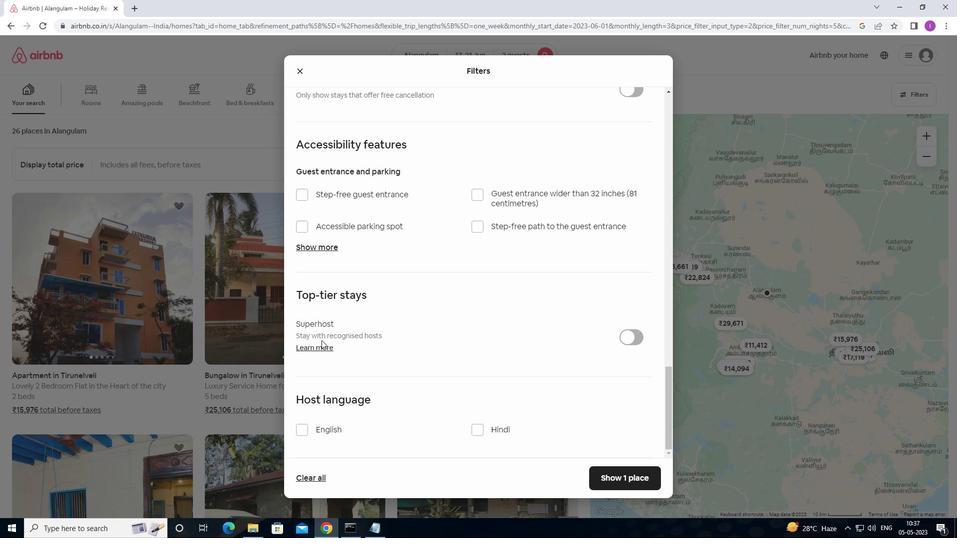
Action: Mouse moved to (304, 433)
Screenshot: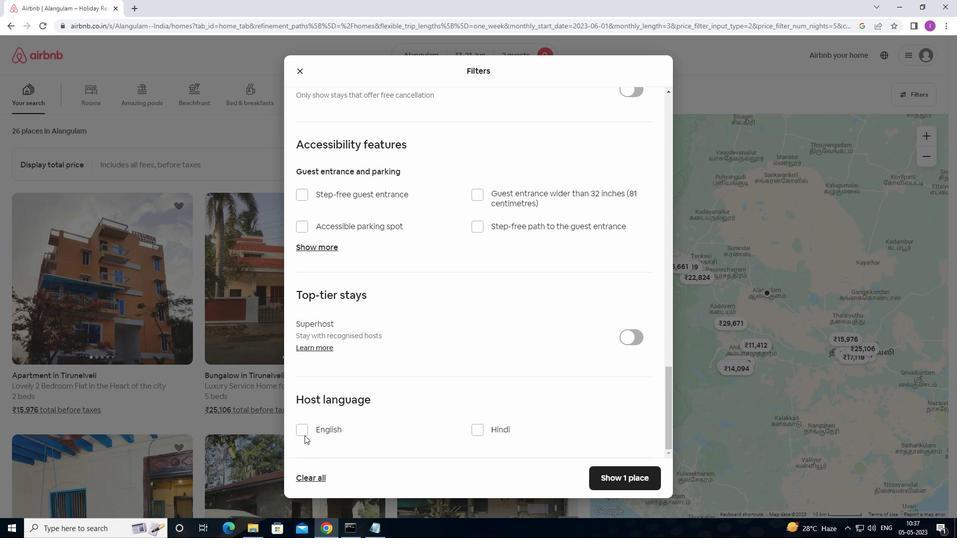 
Action: Mouse pressed left at (304, 433)
Screenshot: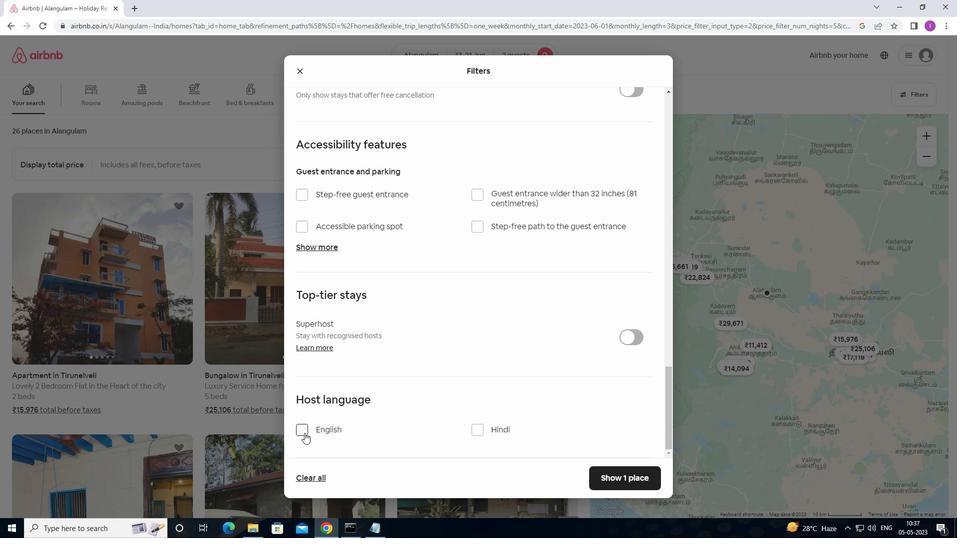 
Action: Mouse moved to (618, 485)
Screenshot: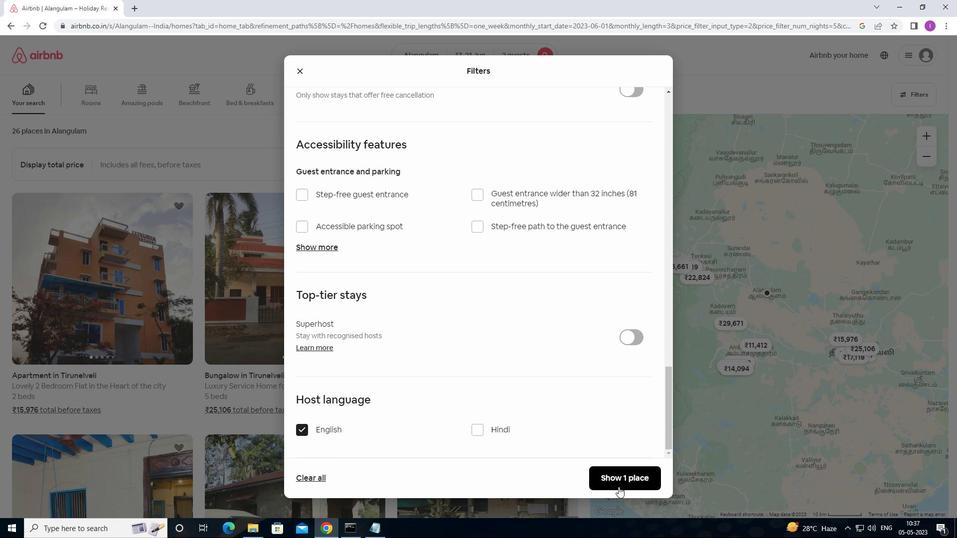 
Action: Mouse pressed left at (618, 485)
Screenshot: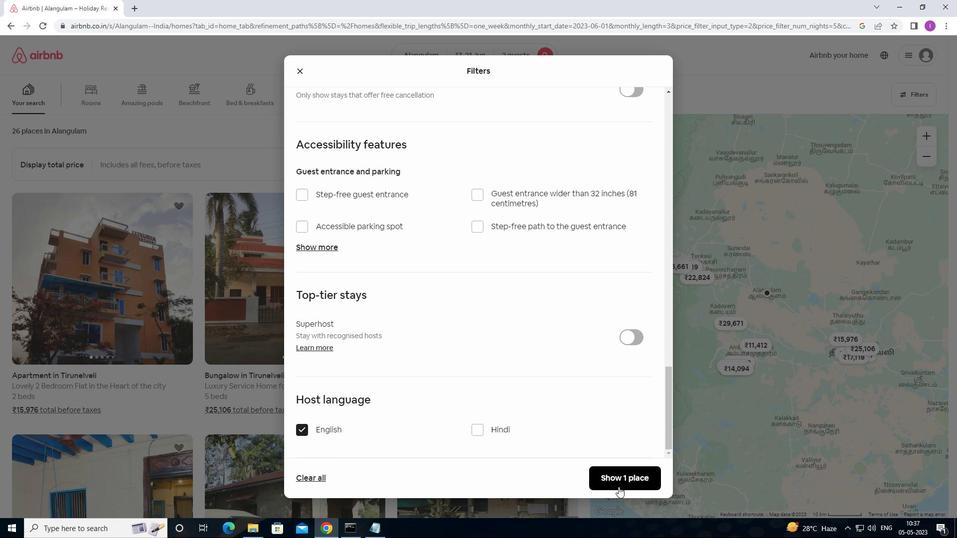 
Action: Mouse moved to (626, 482)
Screenshot: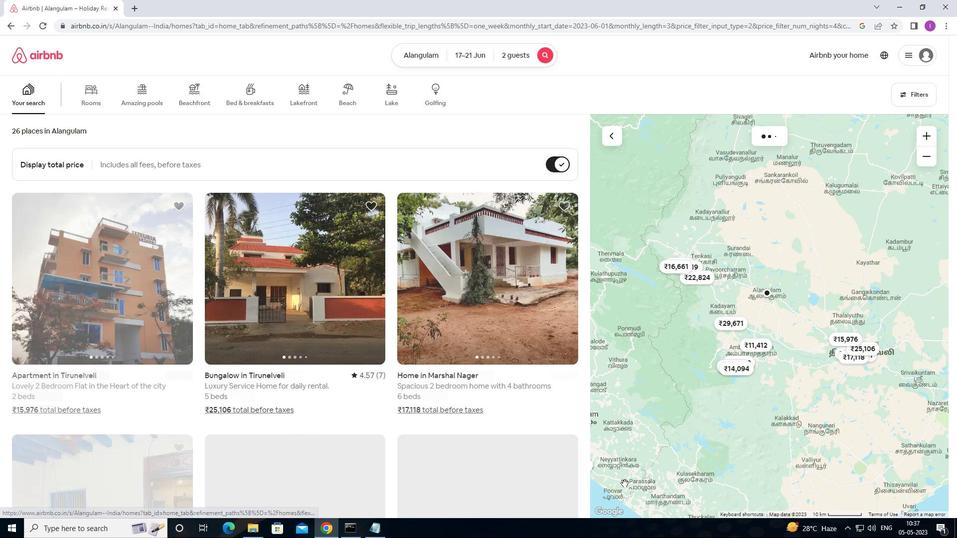 
